 Task: Look for Airbnb properties in Gonbad-e Kavus, Iran from 21st December, 2023 to 29th December, 2023 for 4 adults. Place can be entire room with 2 bedrooms having 2 beds and 2 bathrooms. Property type can be flat.
Action: Mouse moved to (536, 132)
Screenshot: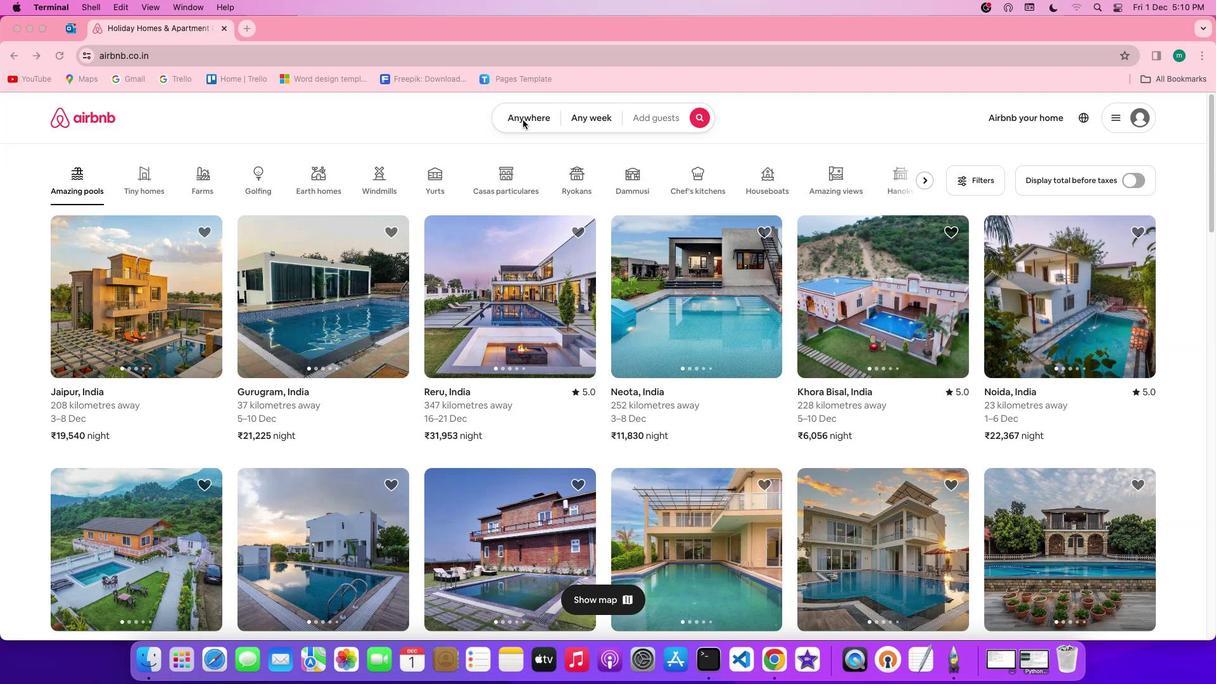 
Action: Mouse pressed left at (536, 132)
Screenshot: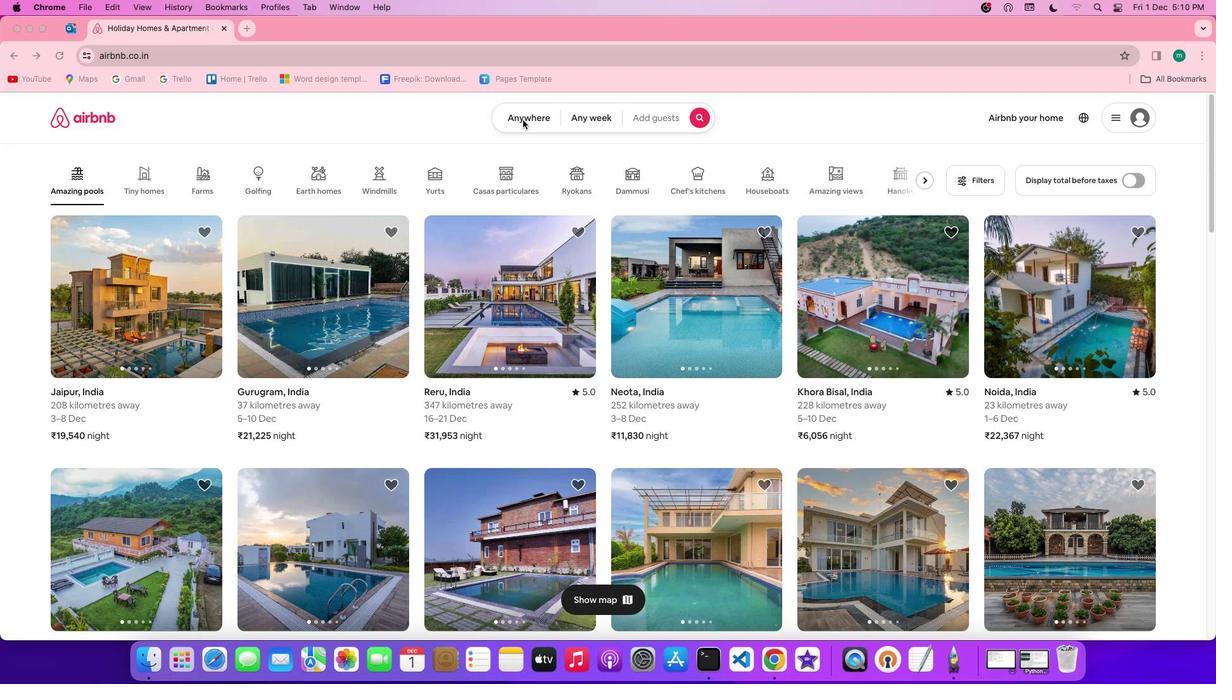 
Action: Mouse pressed left at (536, 132)
Screenshot: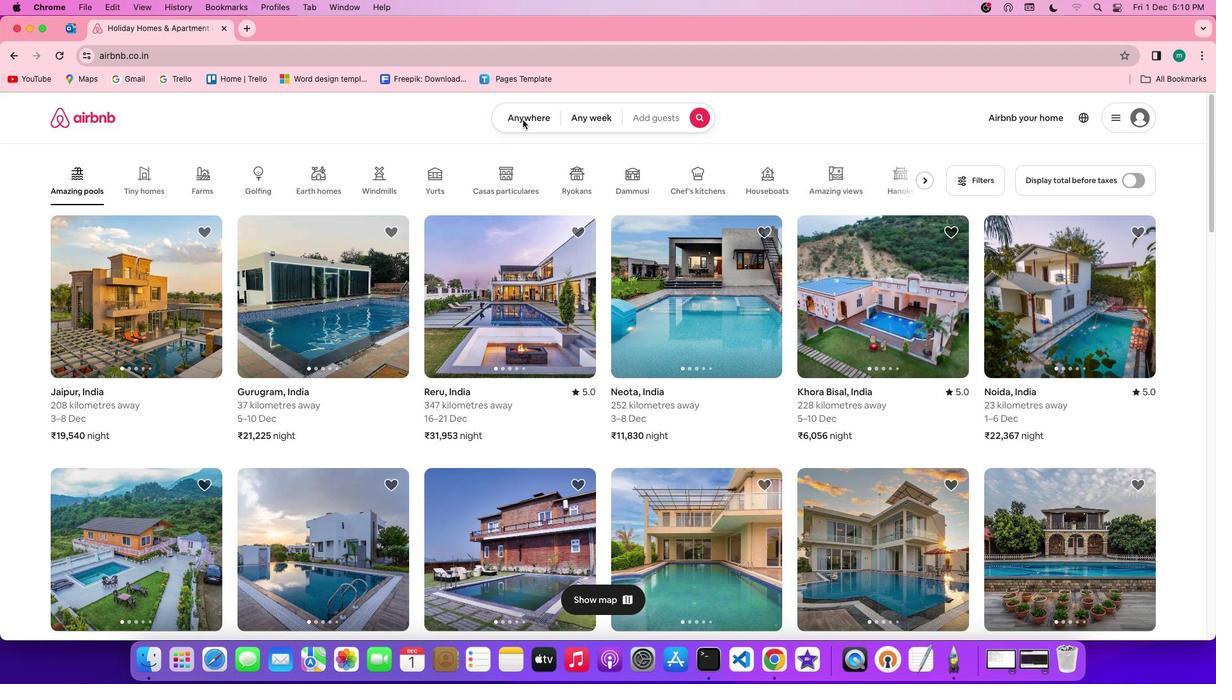 
Action: Mouse moved to (443, 185)
Screenshot: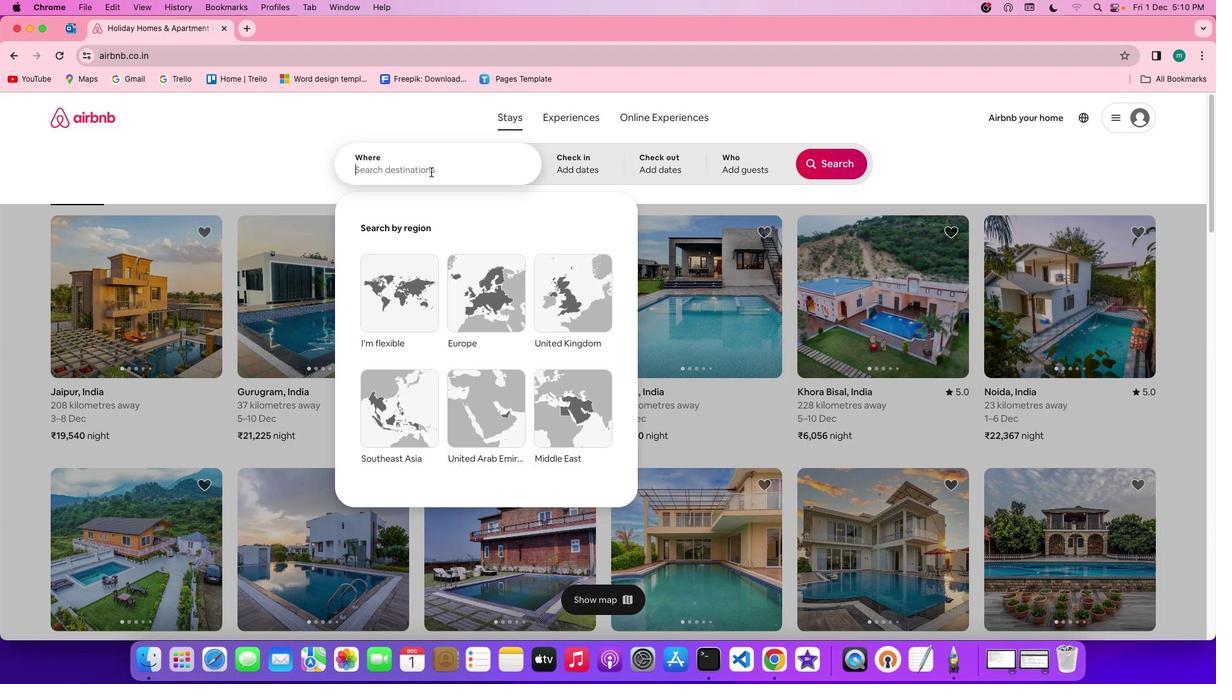 
Action: Mouse pressed left at (443, 185)
Screenshot: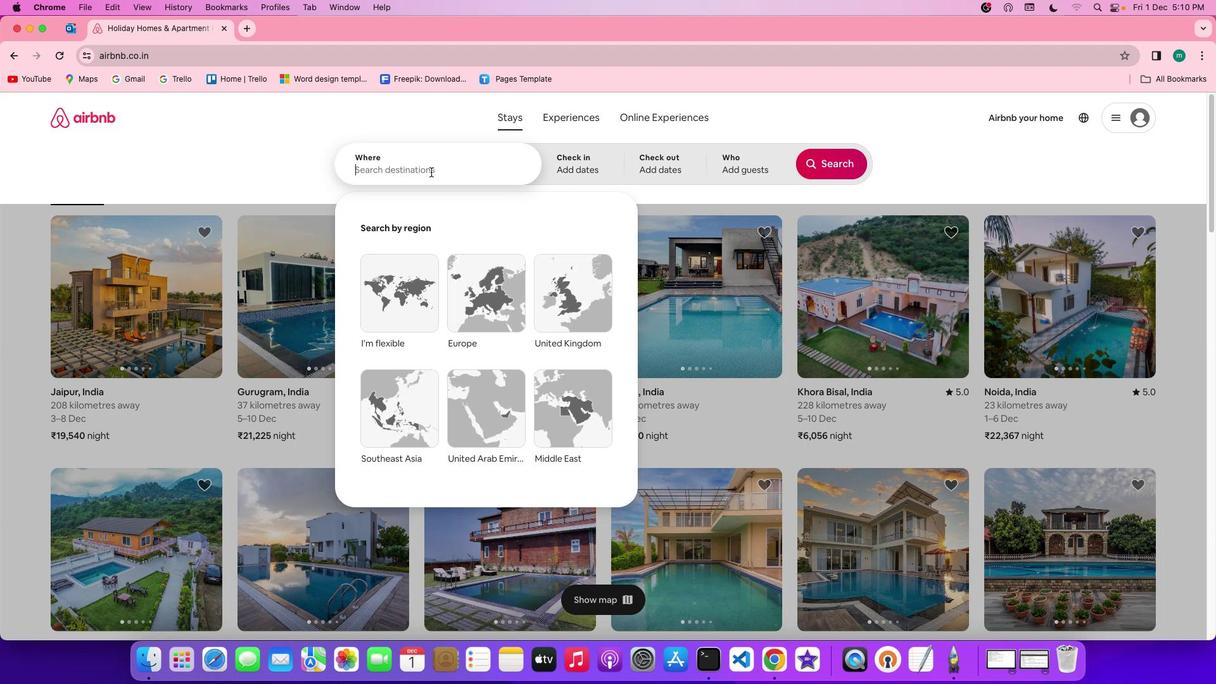 
Action: Mouse moved to (437, 182)
Screenshot: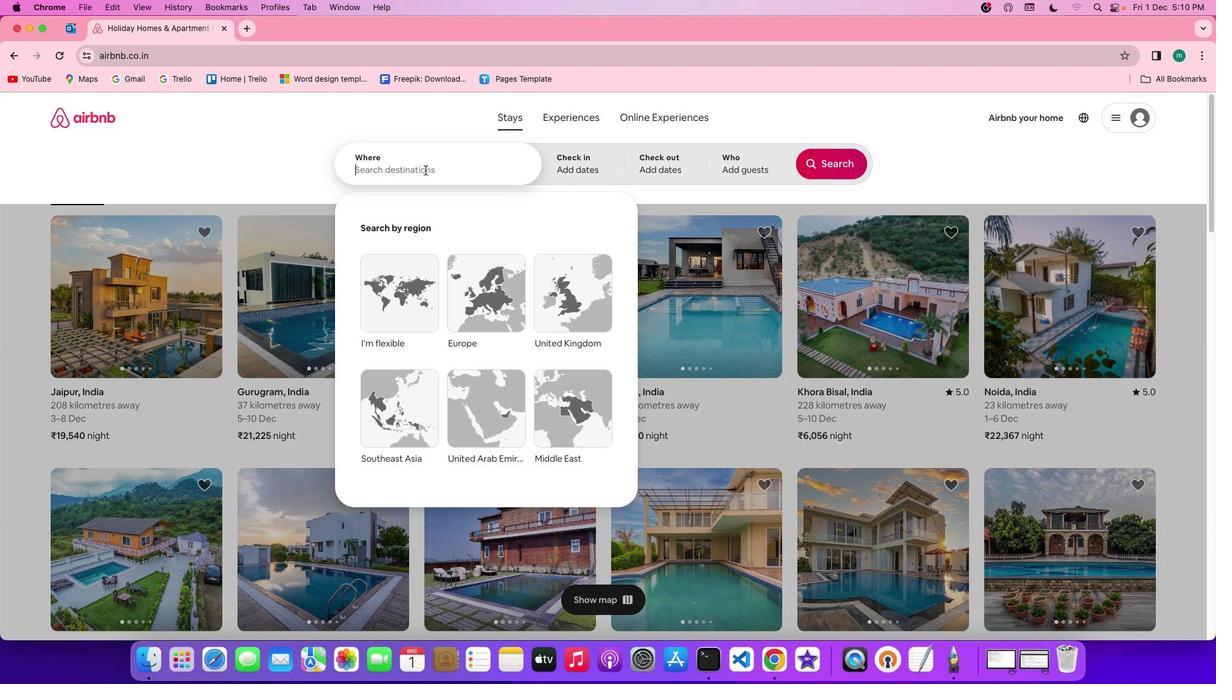 
Action: Key pressed Key.shift'G''o''n''b''a''d''-''e''-''k''a''v''u''s'','Key.spaceKey.shift'i''r''a''n'
Screenshot: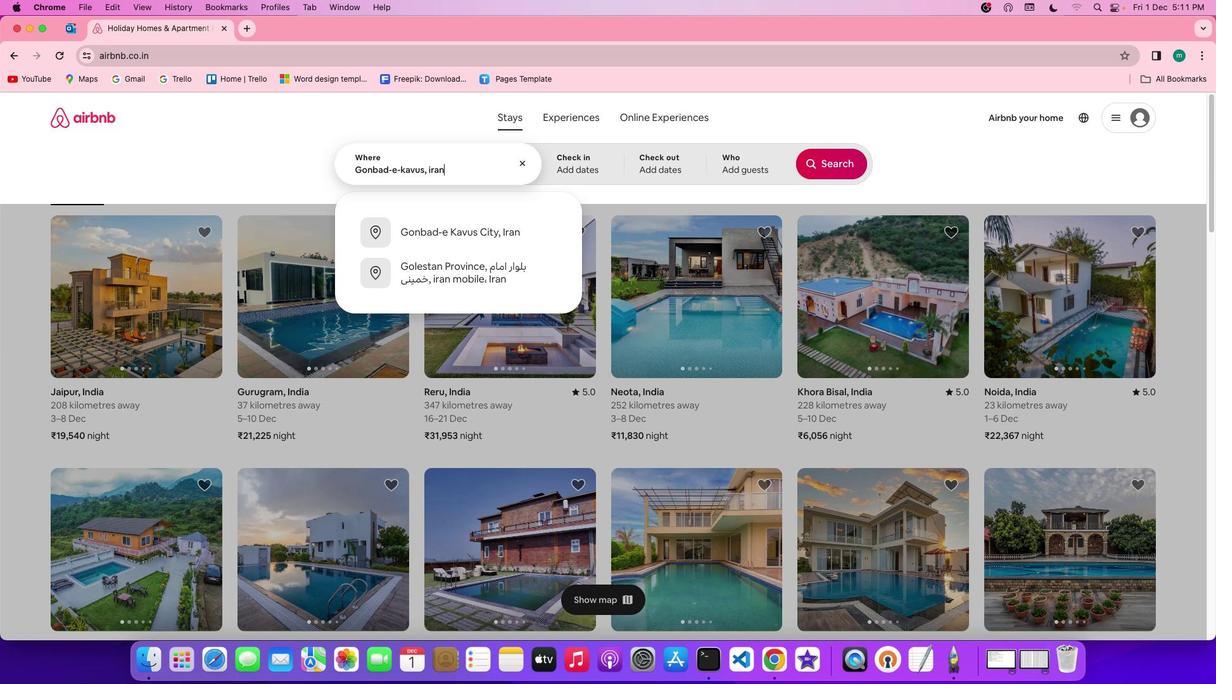 
Action: Mouse moved to (565, 186)
Screenshot: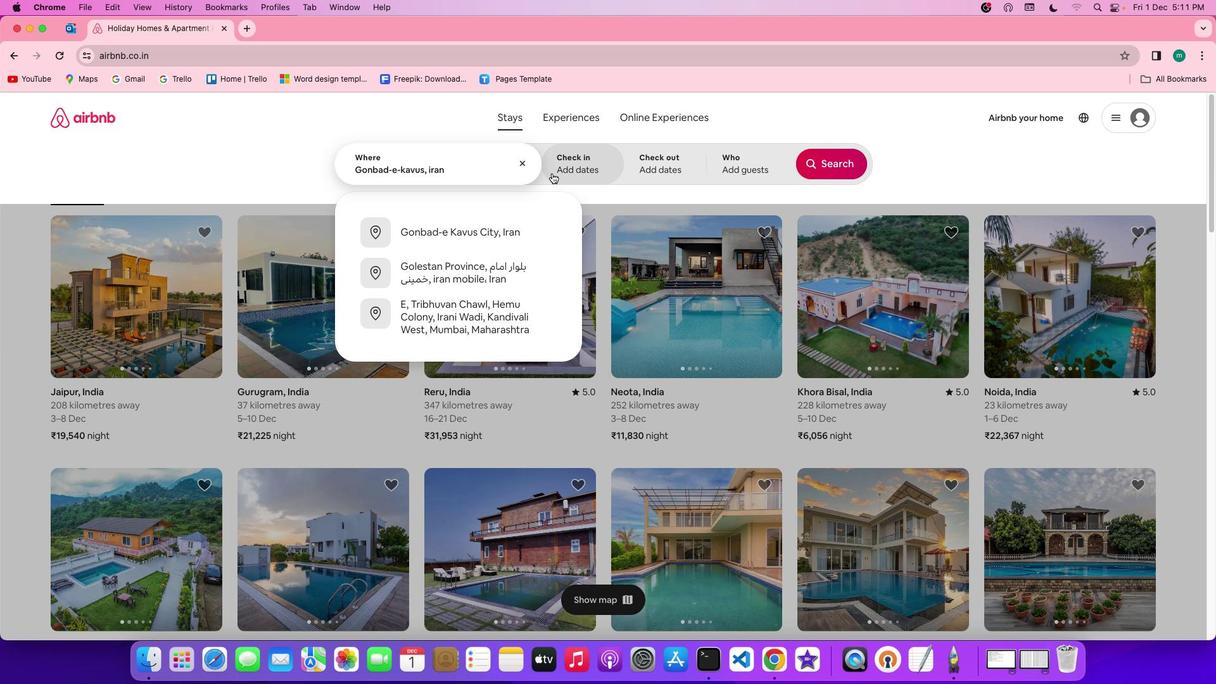 
Action: Mouse pressed left at (565, 186)
Screenshot: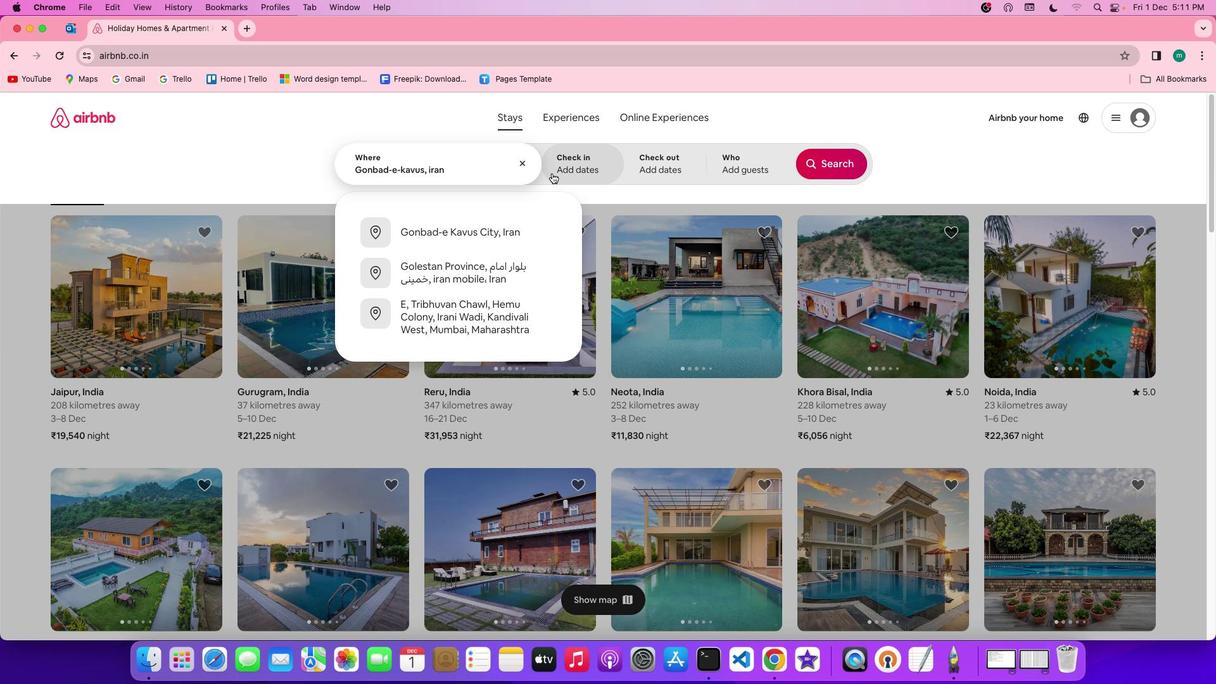 
Action: Mouse moved to (517, 421)
Screenshot: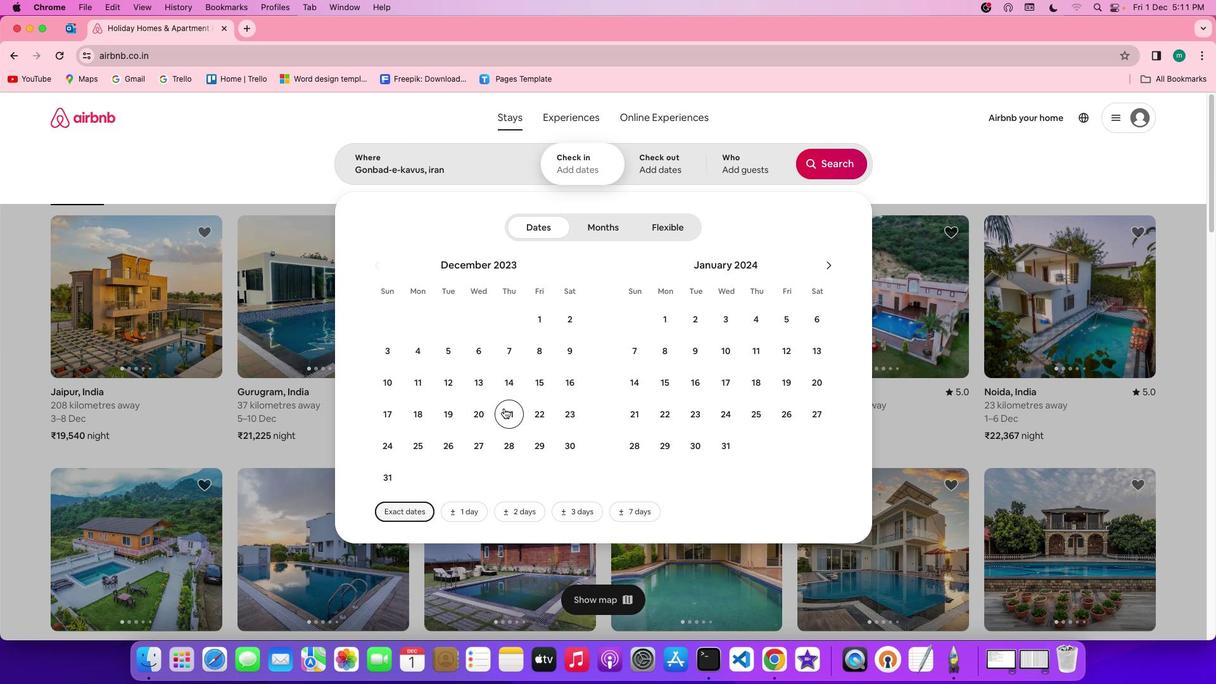 
Action: Mouse pressed left at (517, 421)
Screenshot: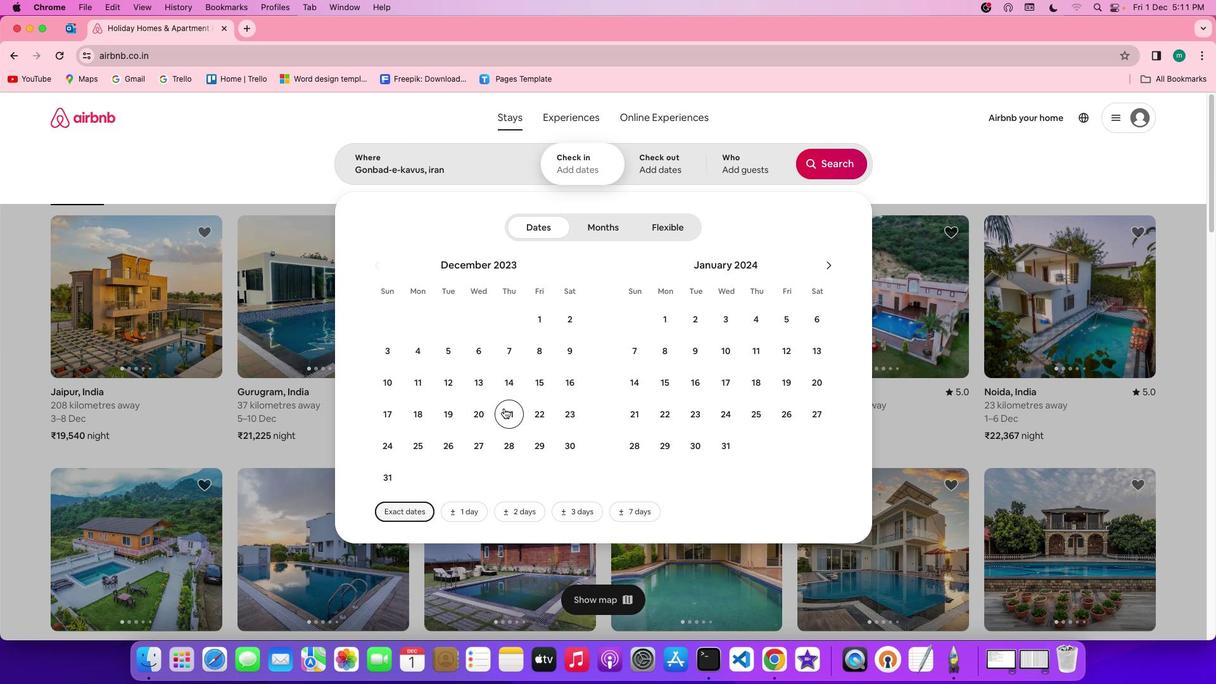 
Action: Mouse moved to (553, 452)
Screenshot: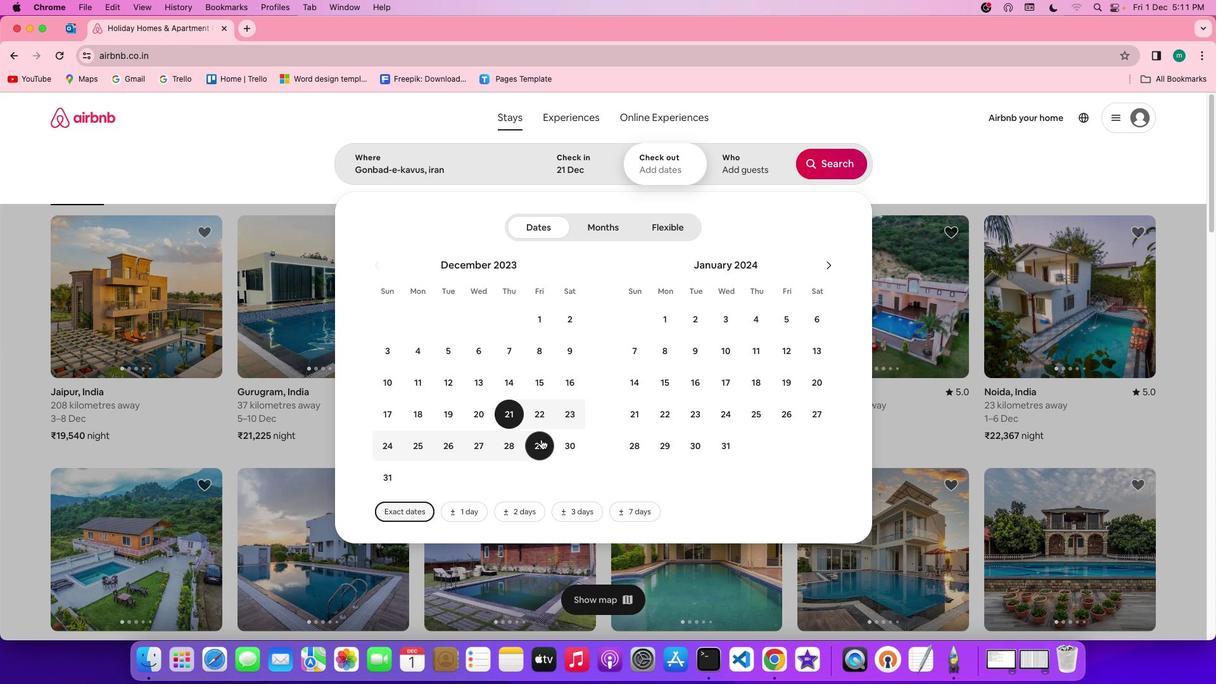 
Action: Mouse pressed left at (553, 452)
Screenshot: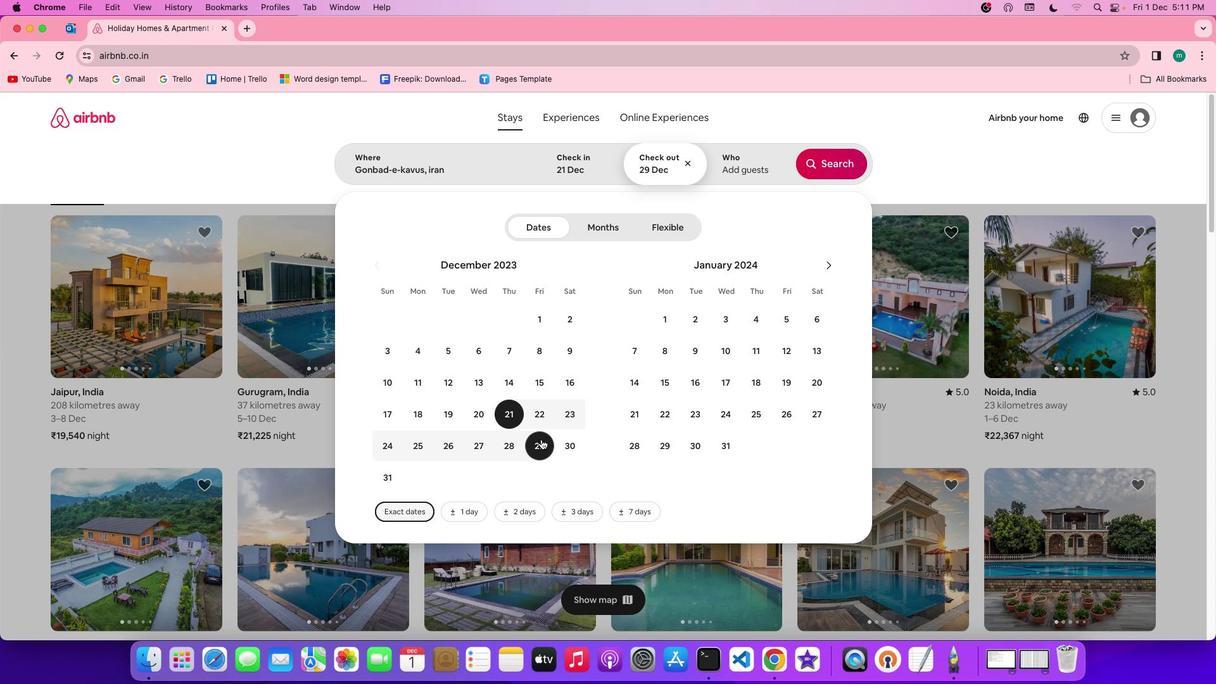 
Action: Mouse moved to (730, 179)
Screenshot: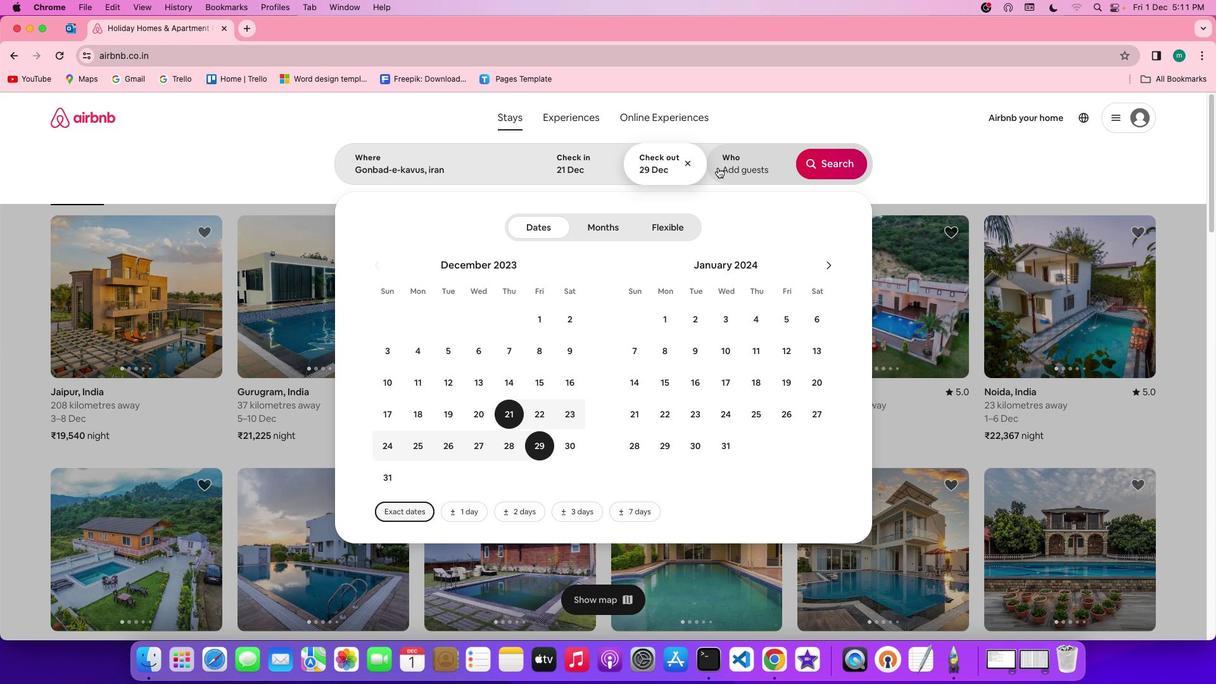 
Action: Mouse pressed left at (730, 179)
Screenshot: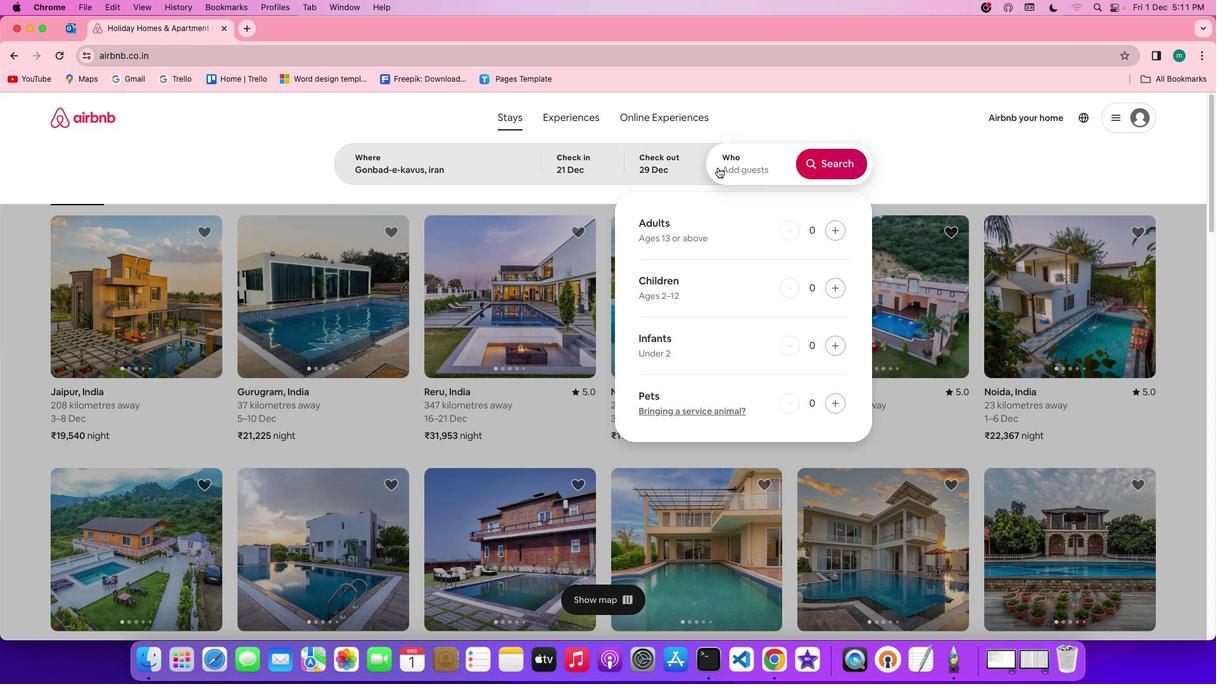 
Action: Mouse moved to (855, 245)
Screenshot: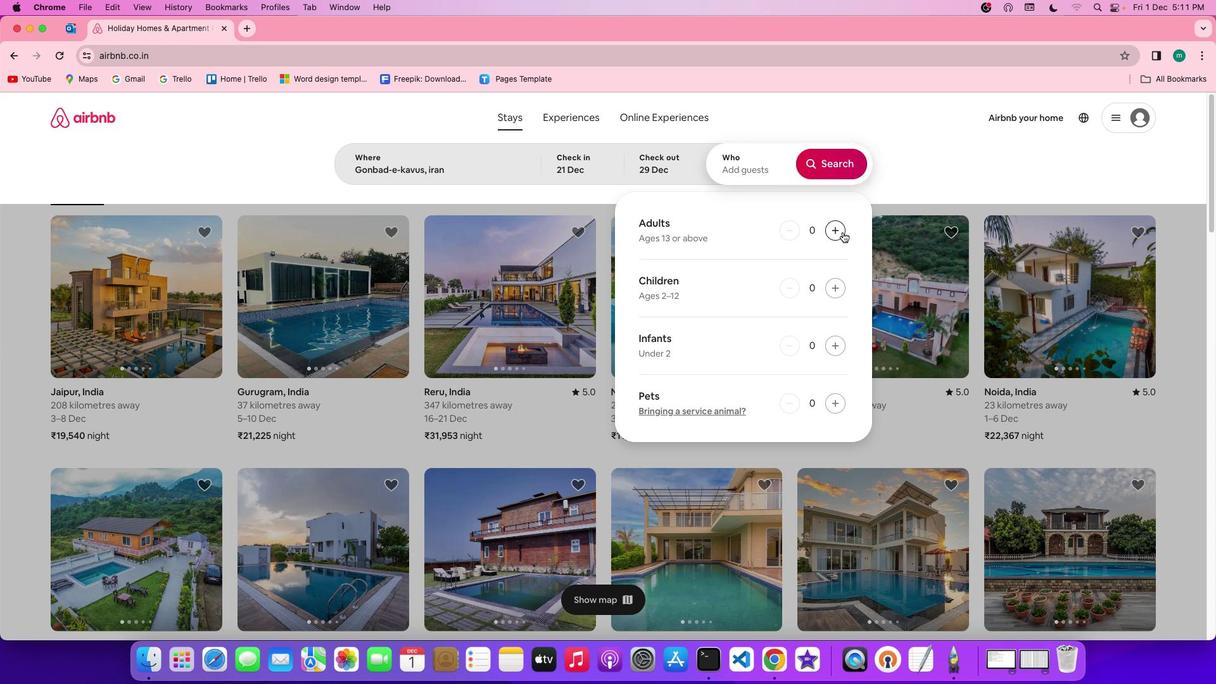 
Action: Mouse pressed left at (855, 245)
Screenshot: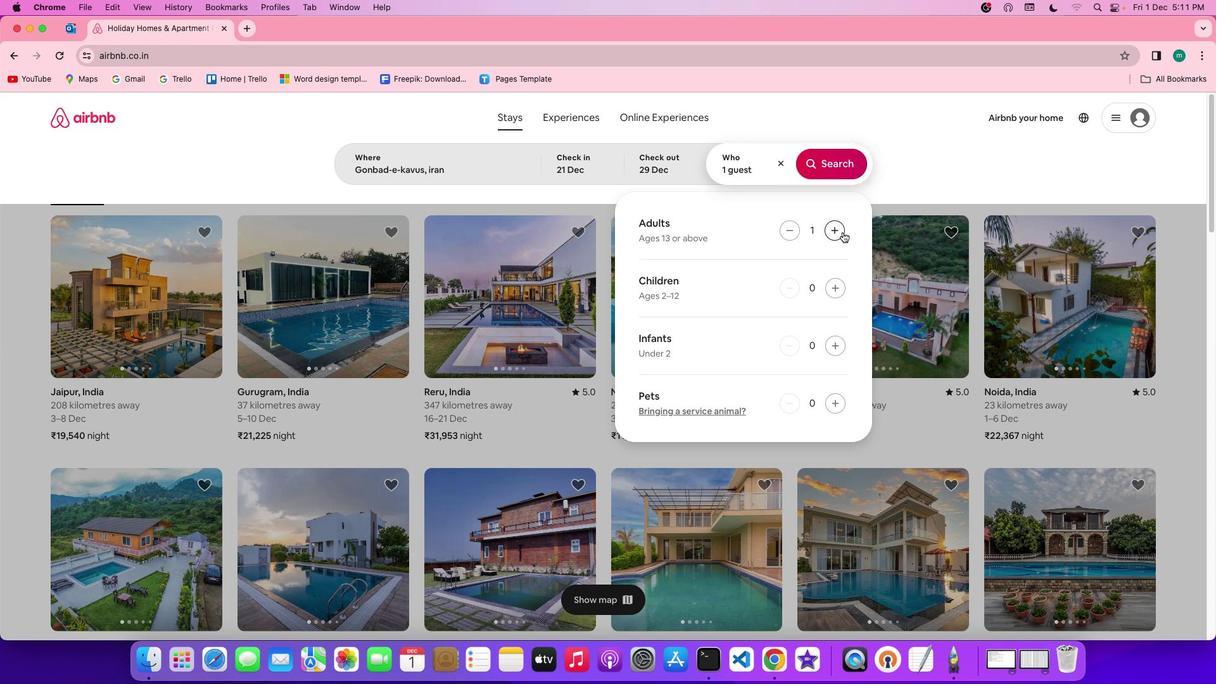 
Action: Mouse pressed left at (855, 245)
Screenshot: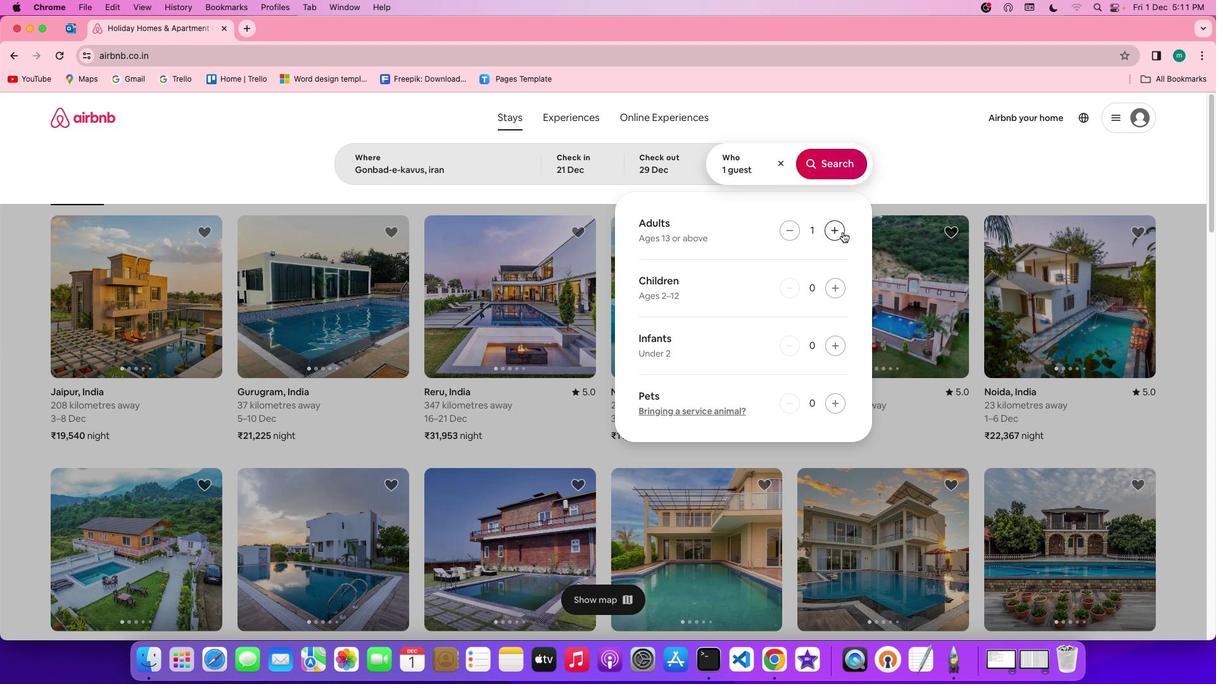
Action: Mouse pressed left at (855, 245)
Screenshot: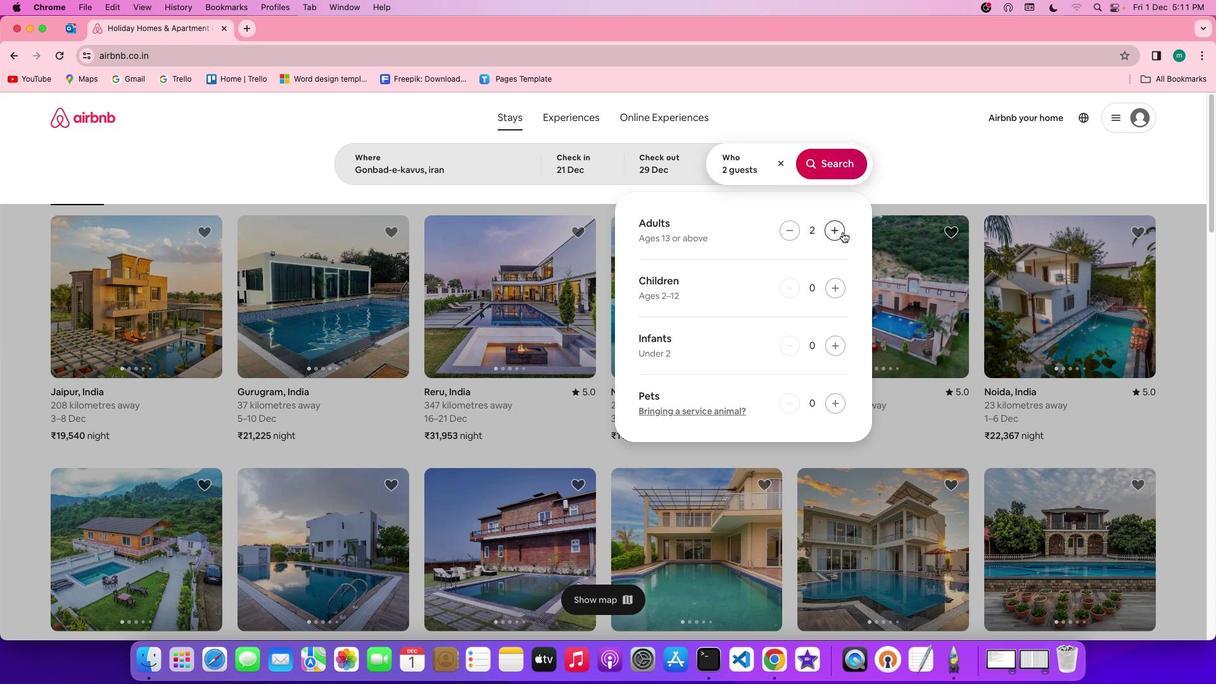 
Action: Mouse pressed left at (855, 245)
Screenshot: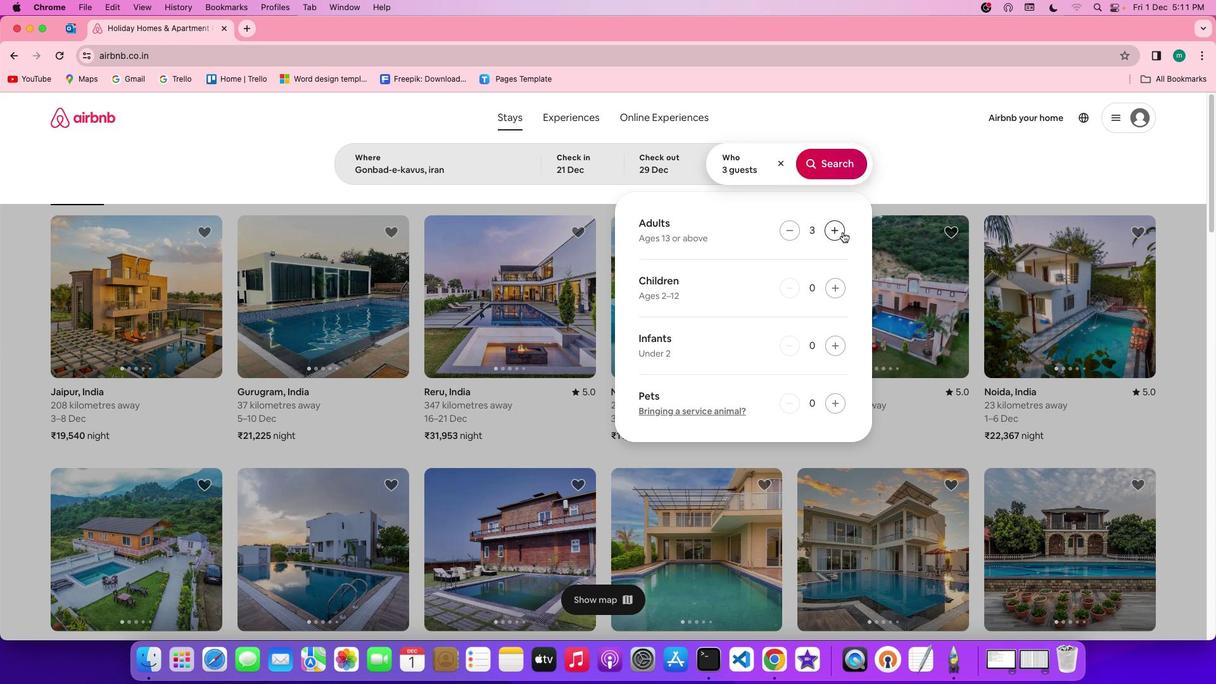
Action: Mouse moved to (827, 173)
Screenshot: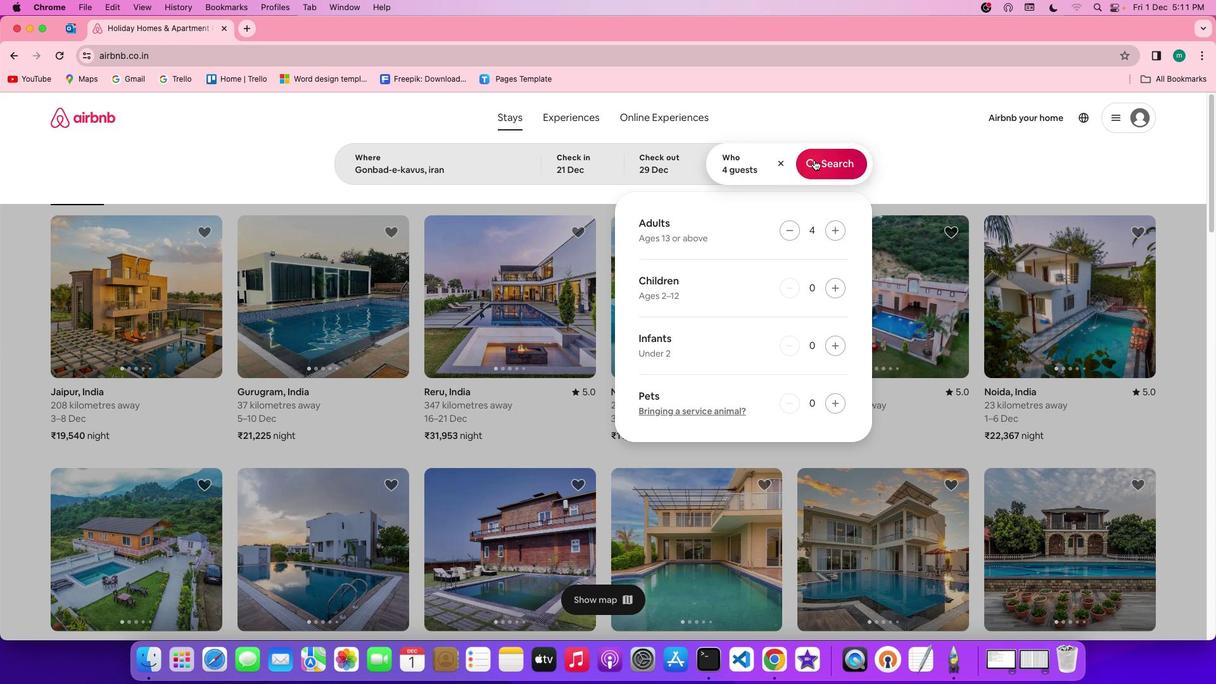 
Action: Mouse pressed left at (827, 173)
Screenshot: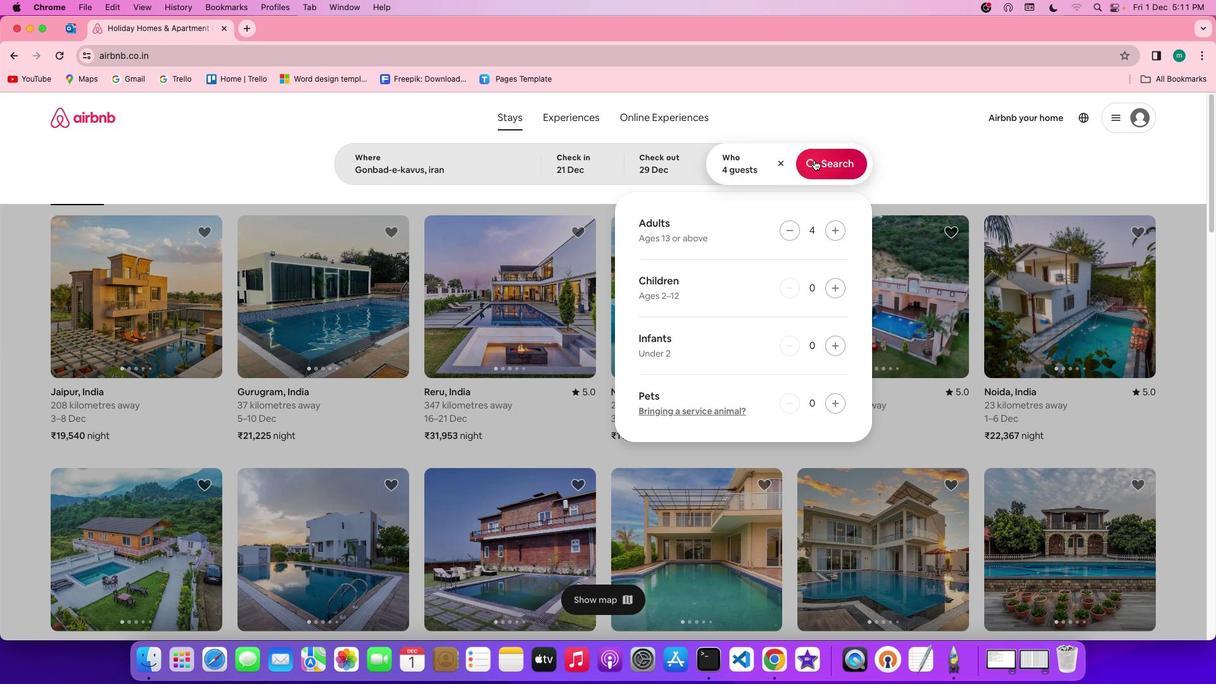 
Action: Mouse moved to (1021, 178)
Screenshot: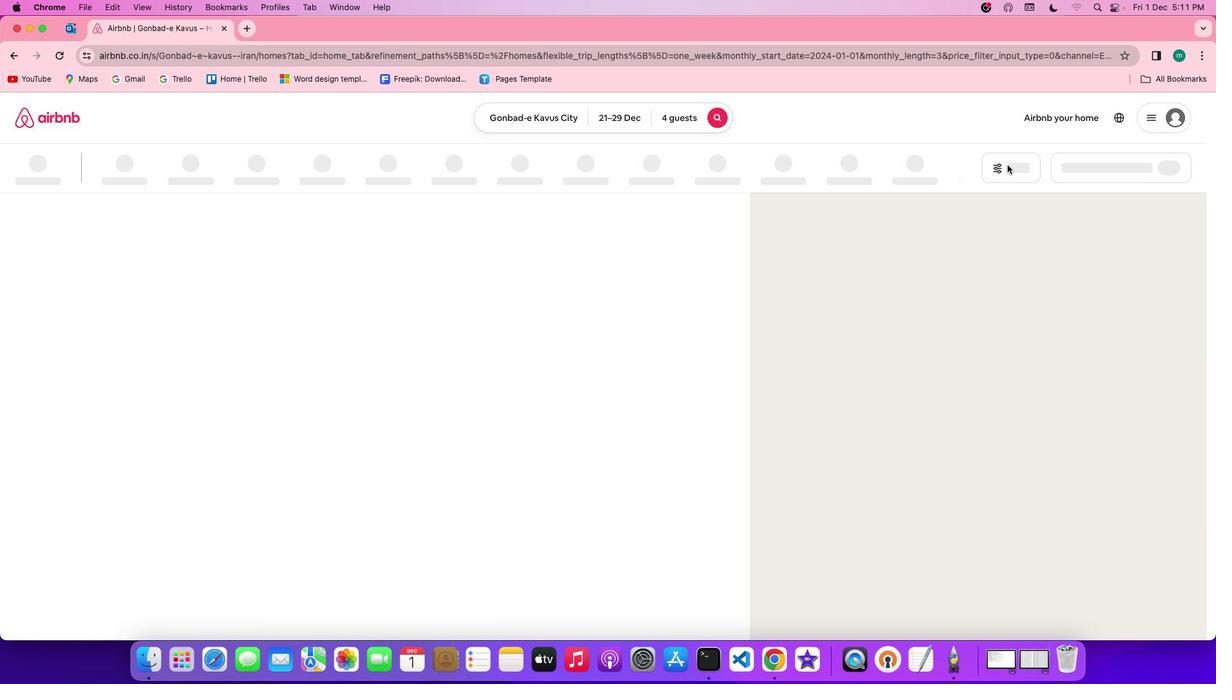 
Action: Mouse pressed left at (1021, 178)
Screenshot: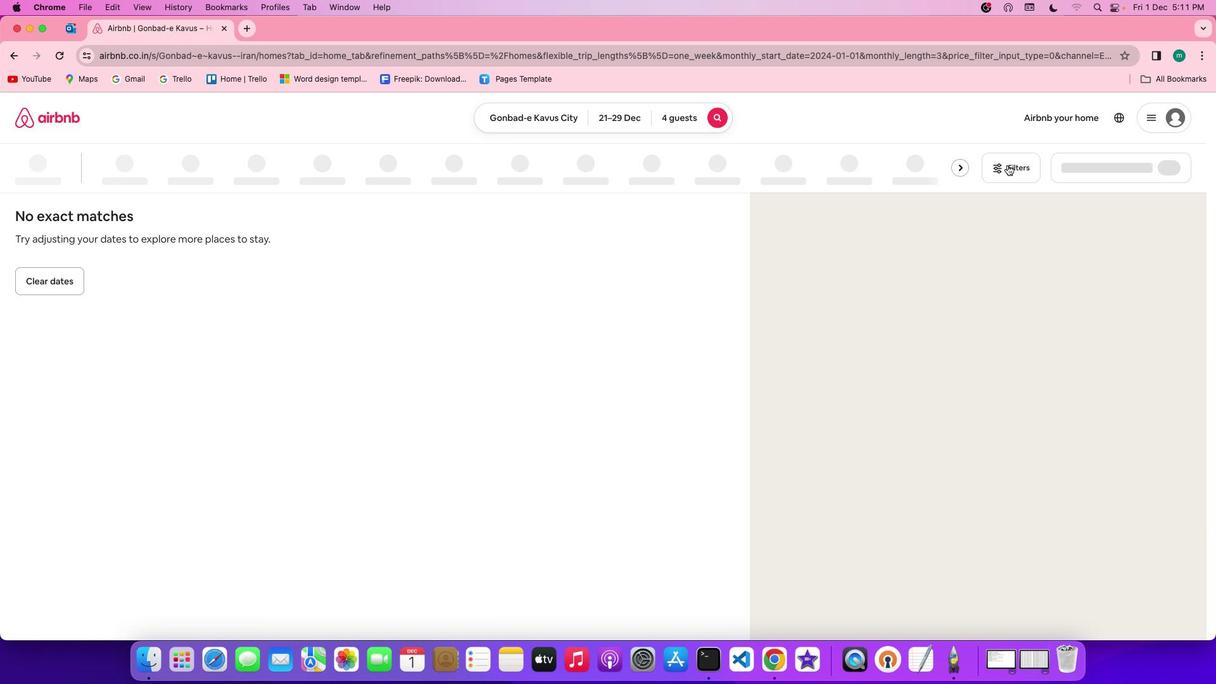
Action: Mouse moved to (680, 406)
Screenshot: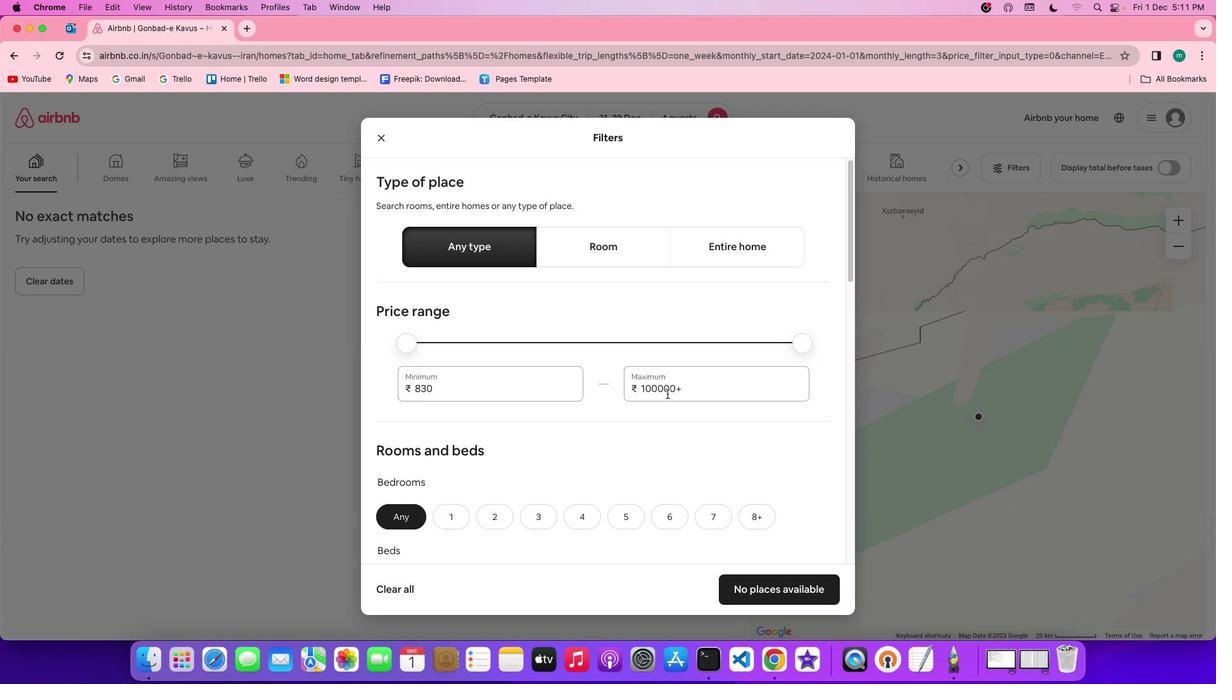 
Action: Mouse scrolled (680, 406) with delta (12, 12)
Screenshot: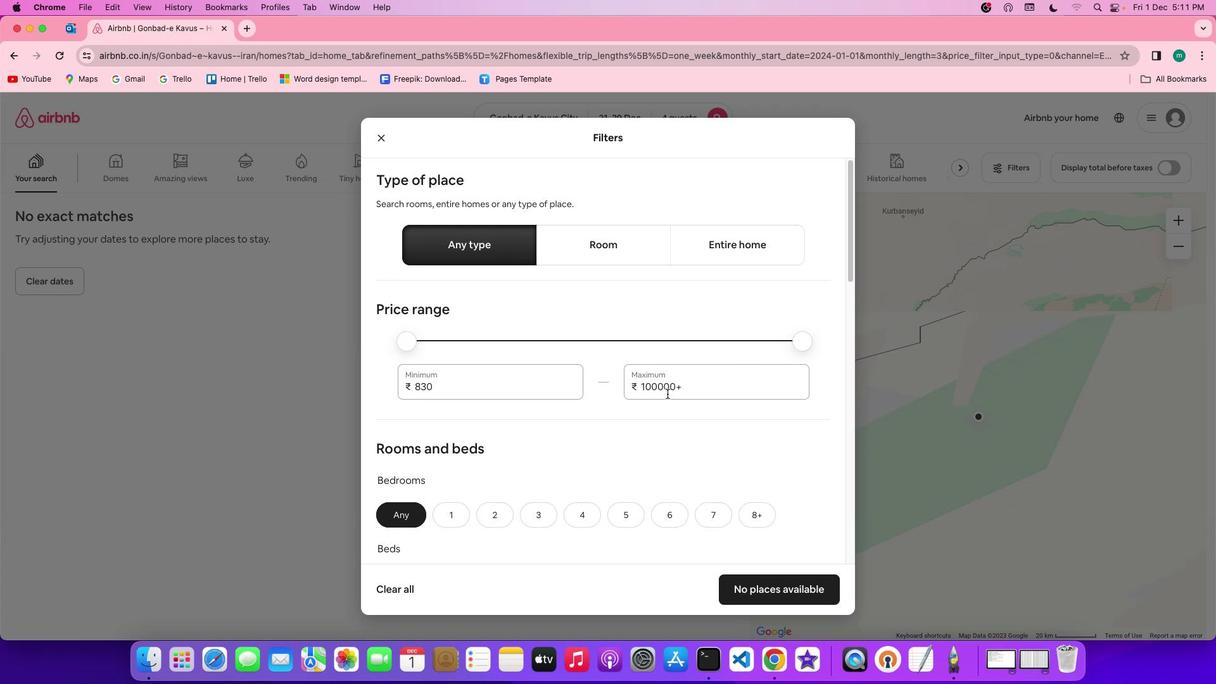 
Action: Mouse scrolled (680, 406) with delta (12, 12)
Screenshot: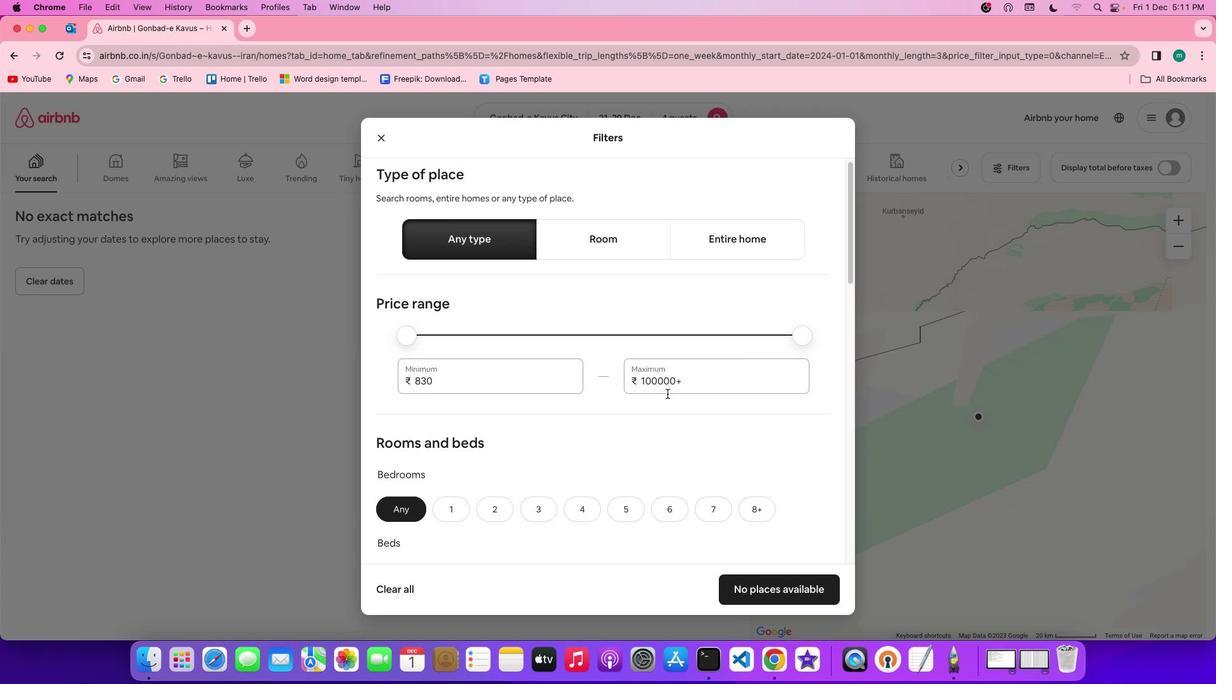 
Action: Mouse scrolled (680, 406) with delta (12, 12)
Screenshot: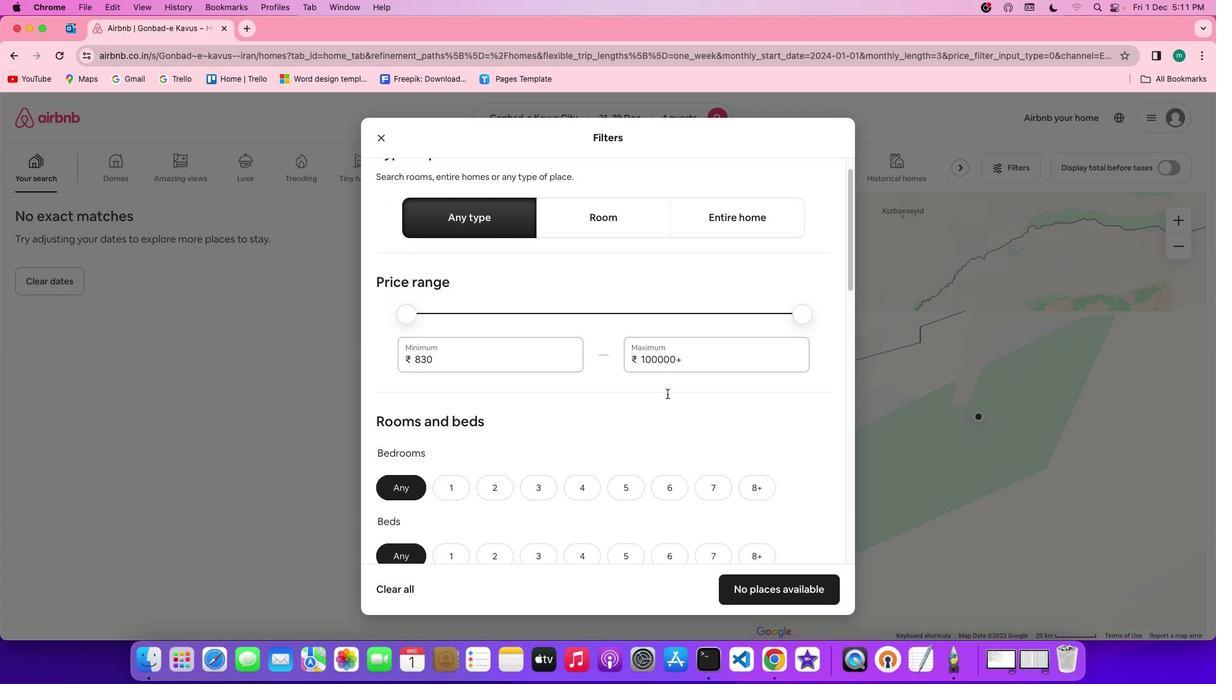 
Action: Mouse scrolled (680, 406) with delta (12, 12)
Screenshot: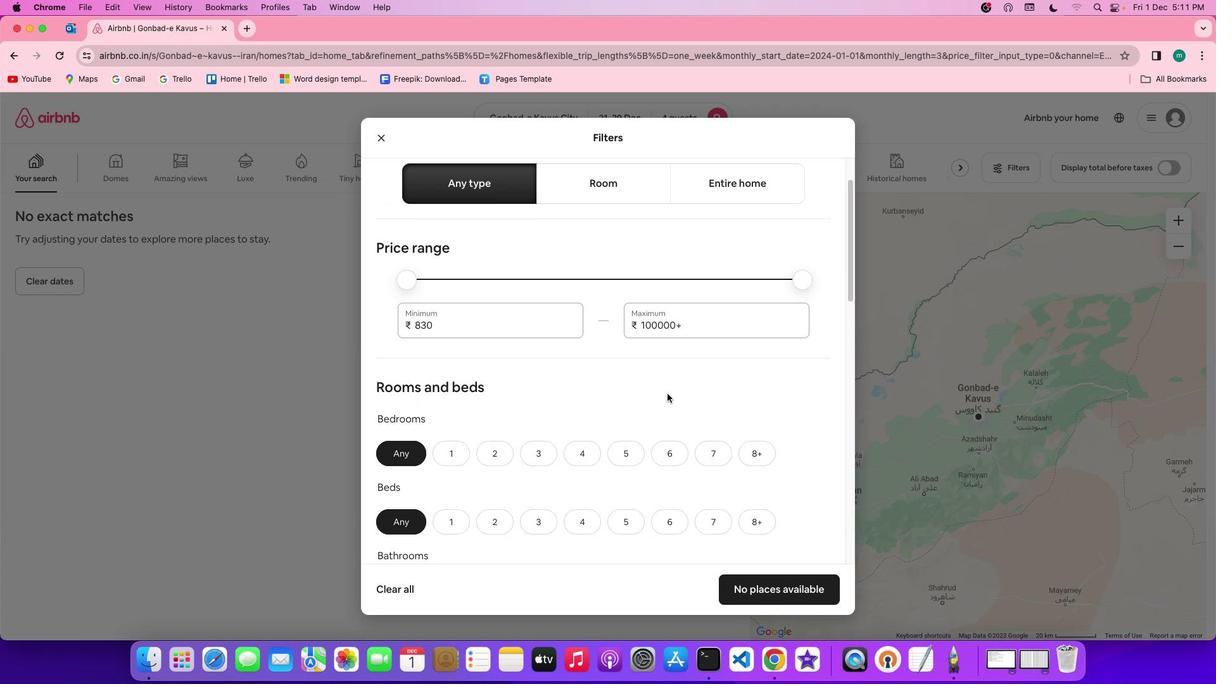 
Action: Mouse scrolled (680, 406) with delta (12, 12)
Screenshot: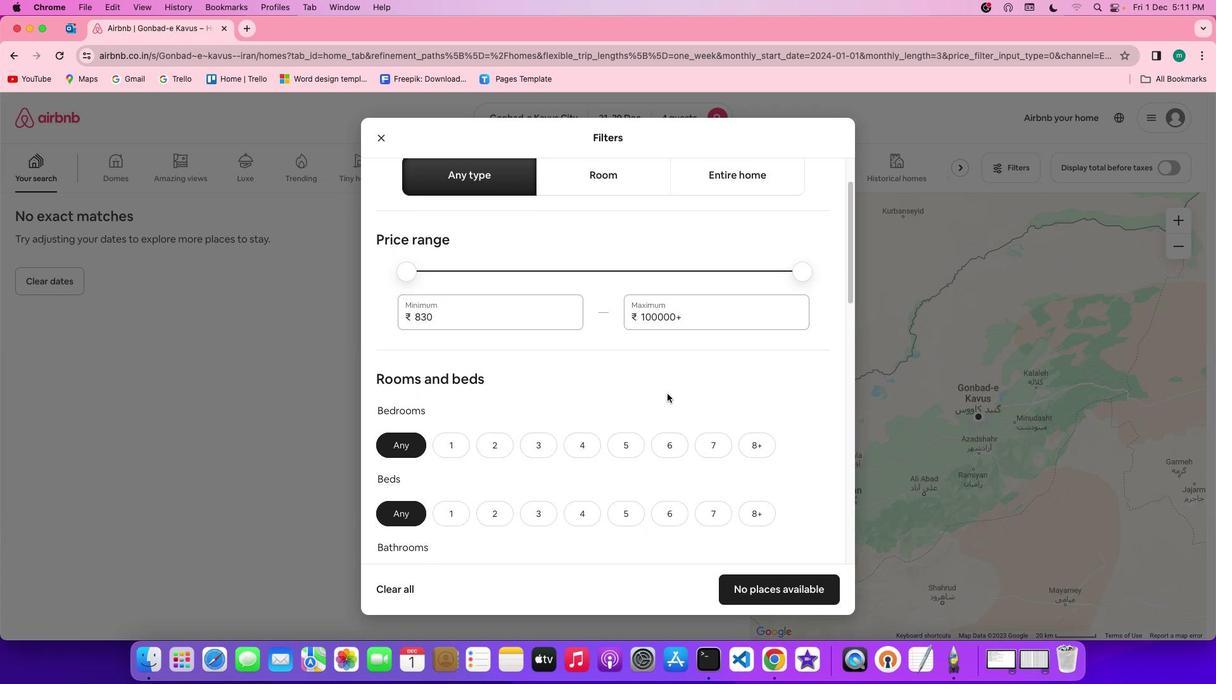 
Action: Mouse scrolled (680, 406) with delta (12, 12)
Screenshot: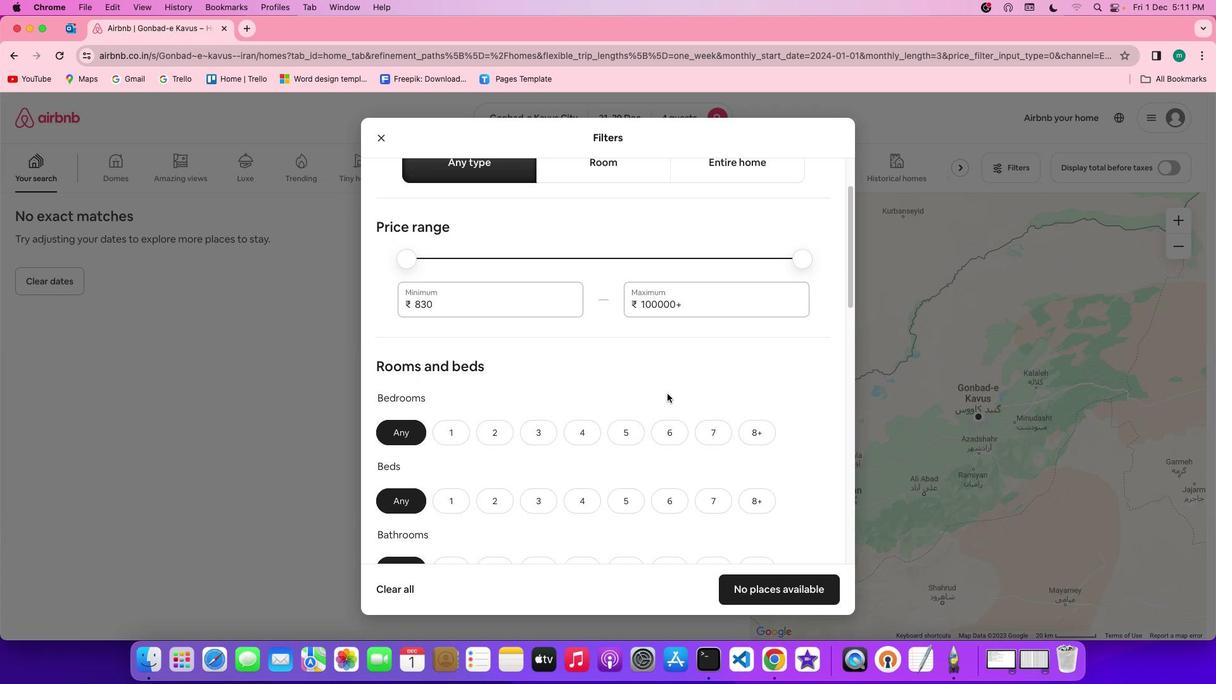 
Action: Mouse scrolled (680, 406) with delta (12, 12)
Screenshot: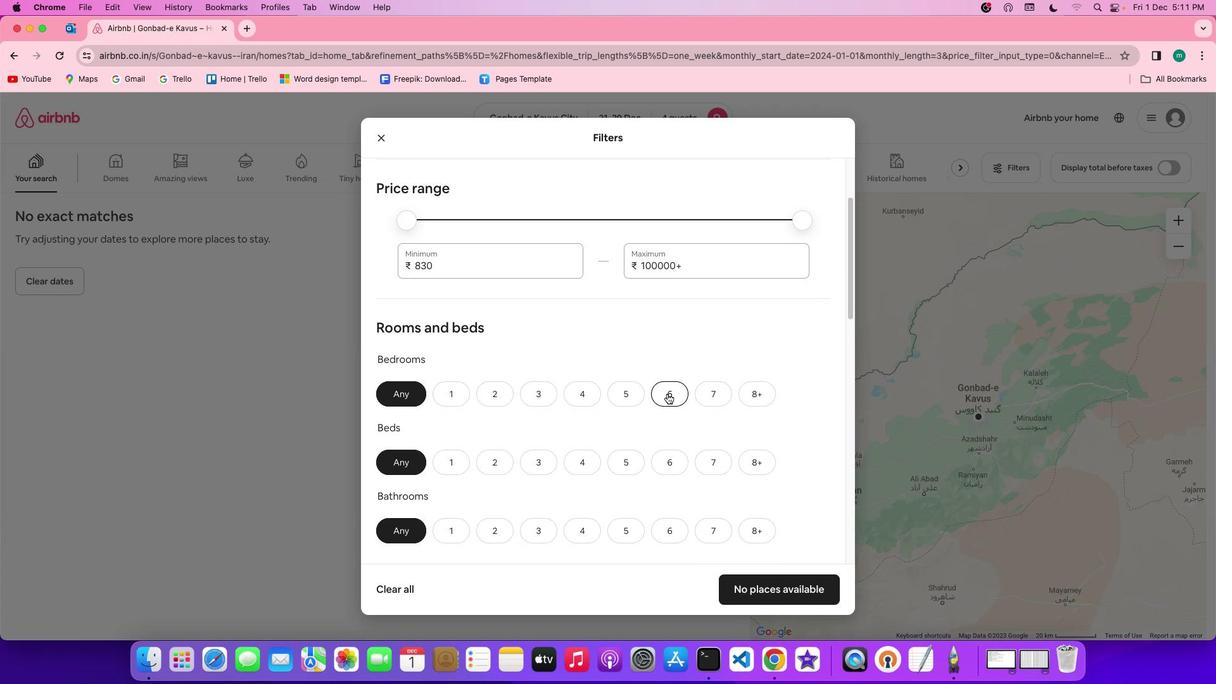 
Action: Mouse scrolled (680, 406) with delta (12, 12)
Screenshot: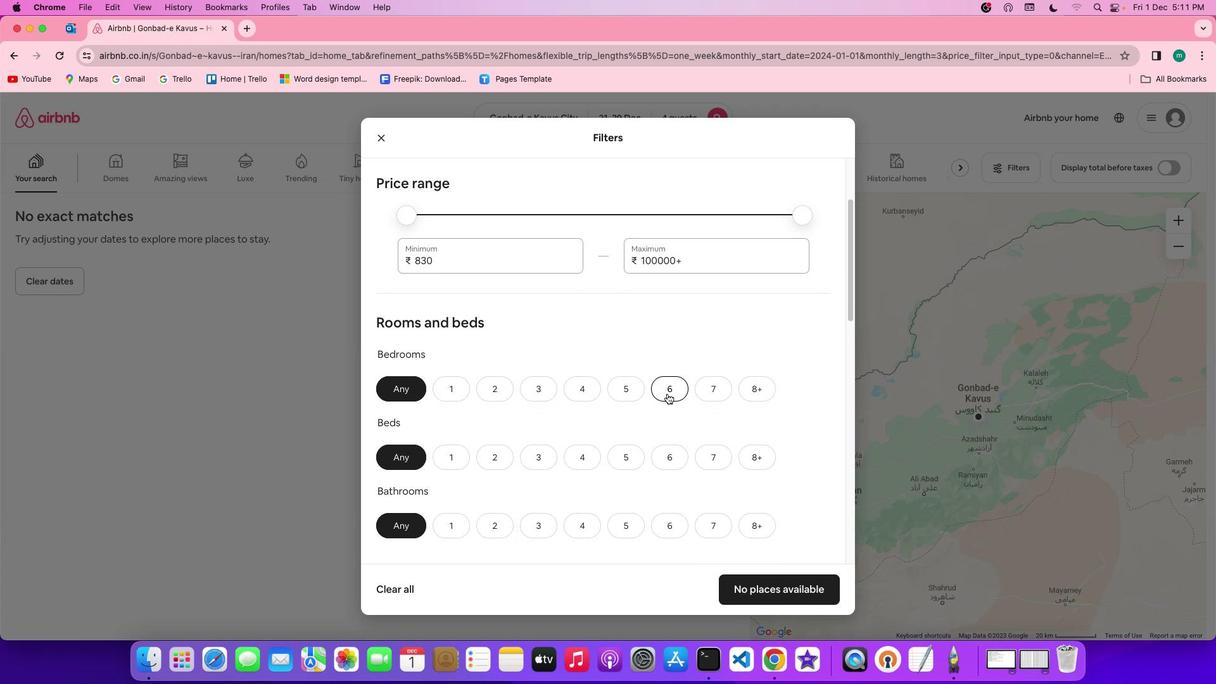 
Action: Mouse scrolled (680, 406) with delta (12, 12)
Screenshot: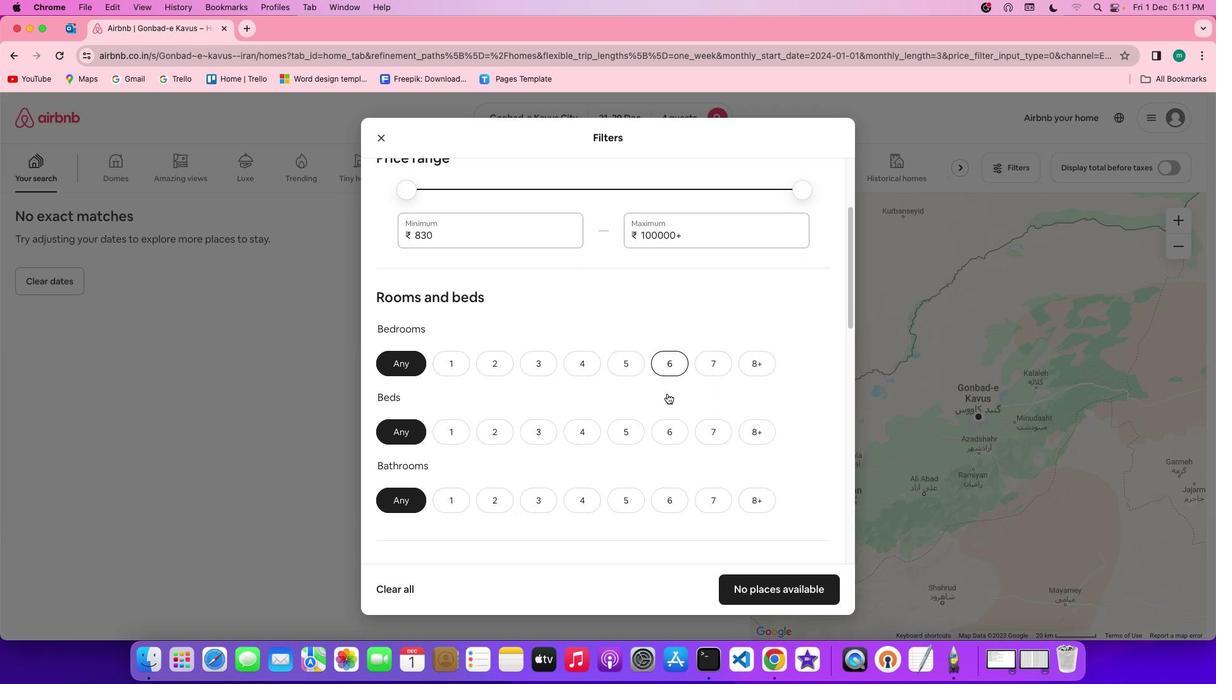 
Action: Mouse scrolled (680, 406) with delta (12, 12)
Screenshot: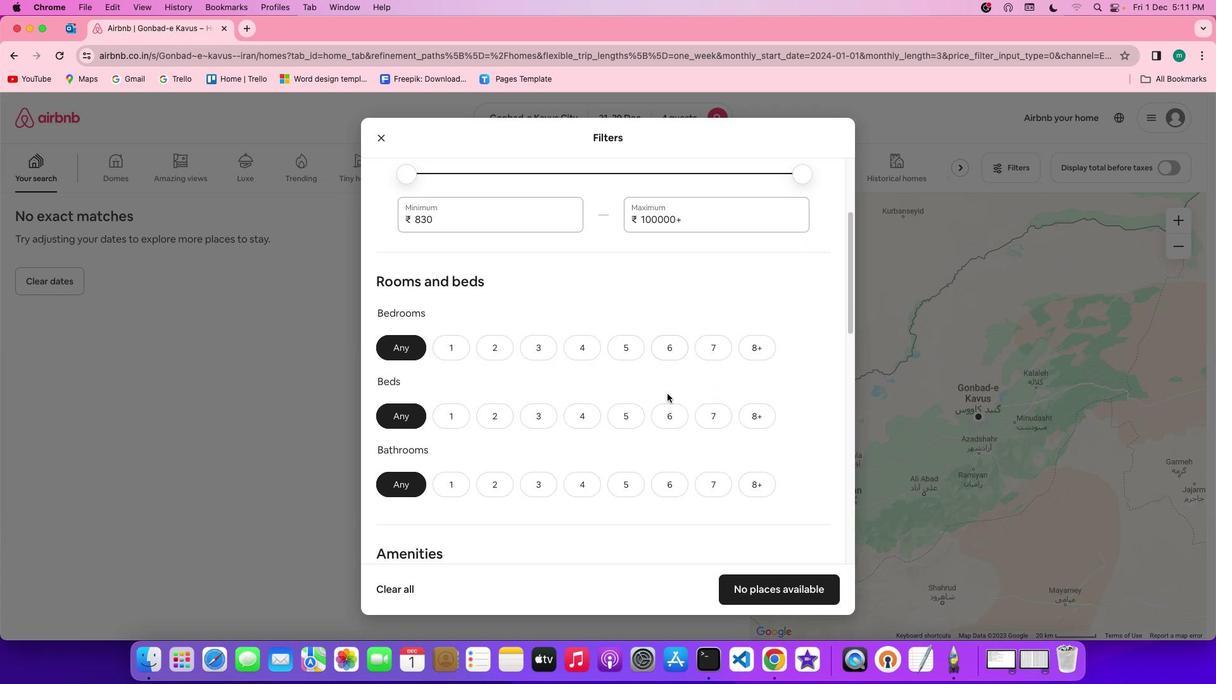 
Action: Mouse scrolled (680, 406) with delta (12, 12)
Screenshot: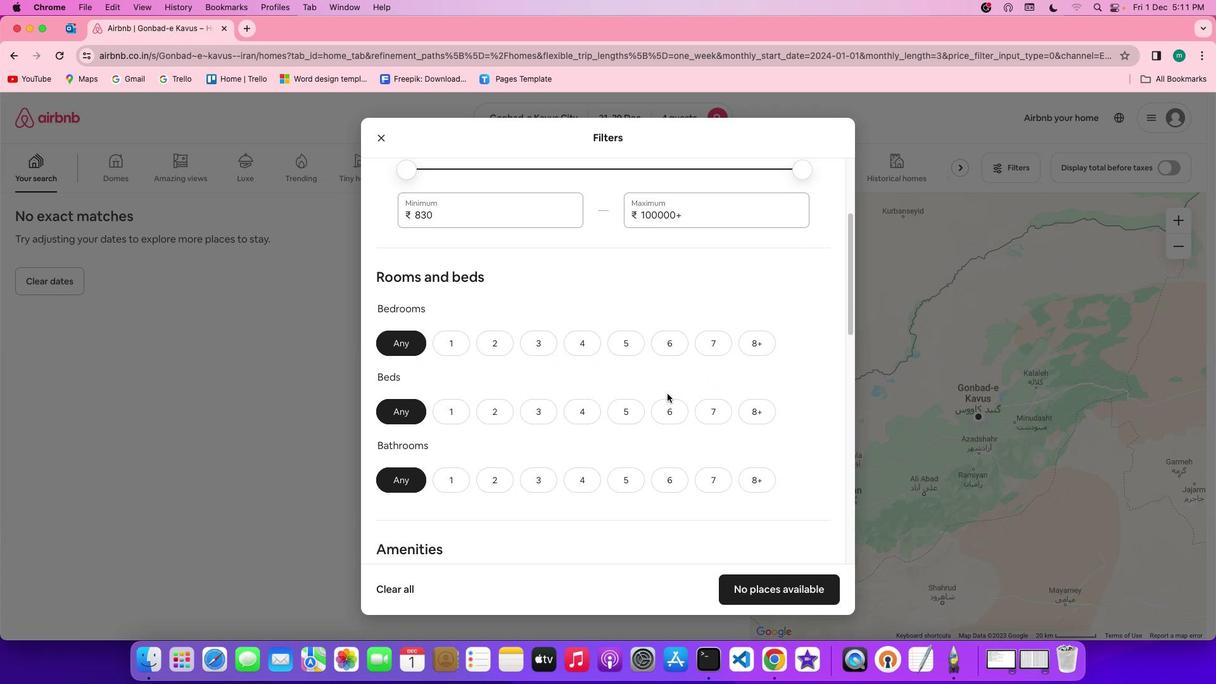 
Action: Mouse scrolled (680, 406) with delta (12, 12)
Screenshot: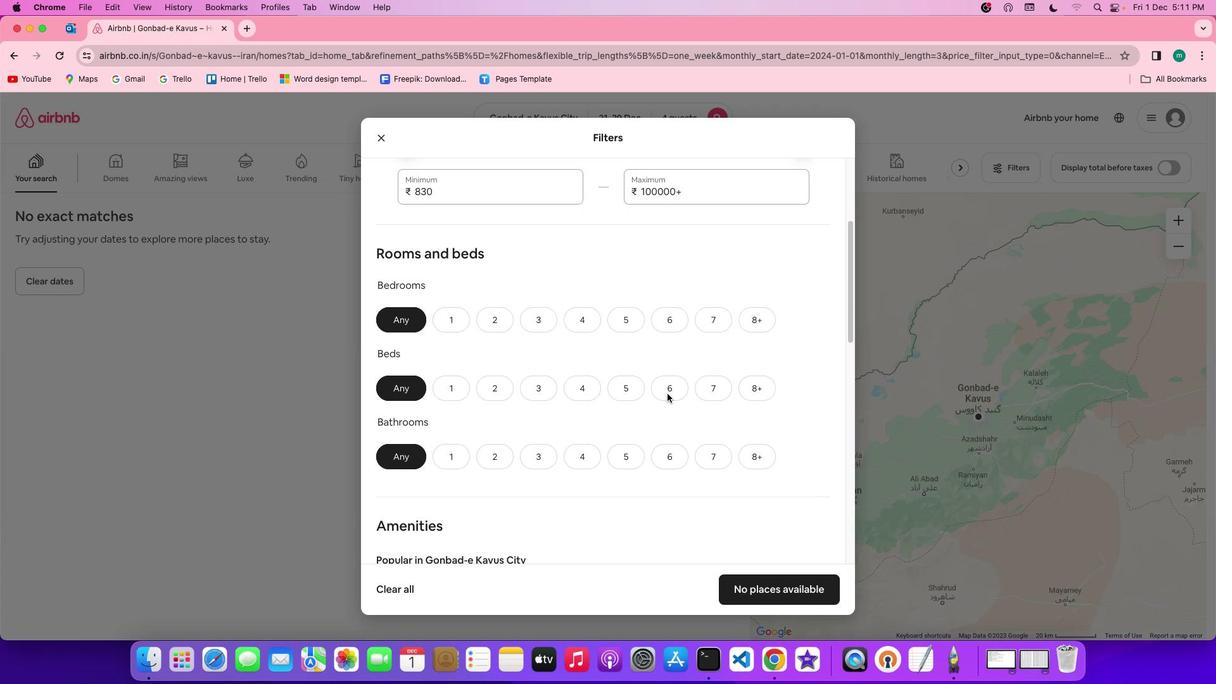 
Action: Mouse moved to (506, 321)
Screenshot: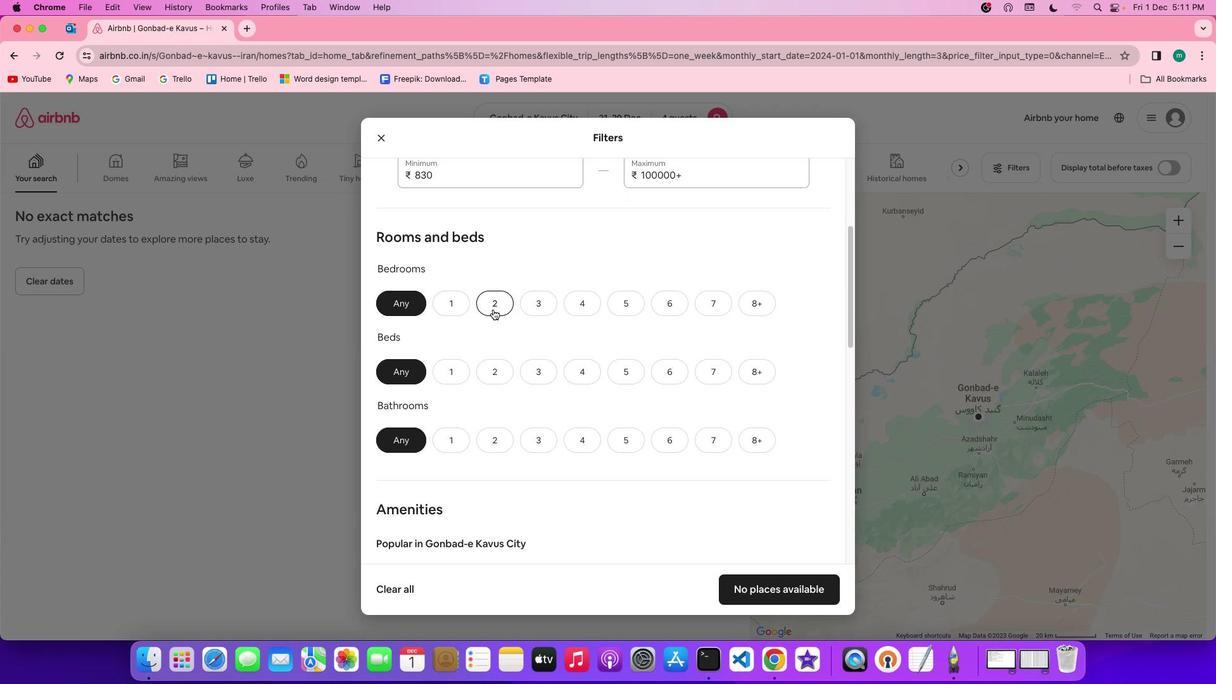 
Action: Mouse pressed left at (506, 321)
Screenshot: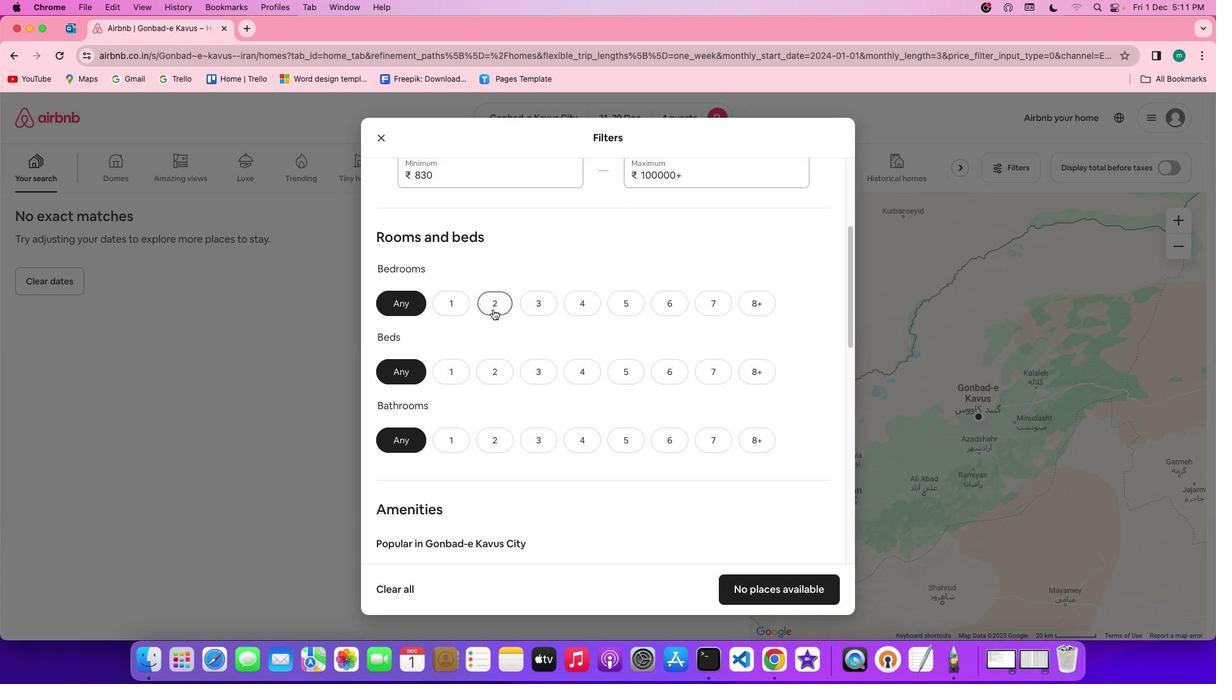 
Action: Mouse moved to (511, 382)
Screenshot: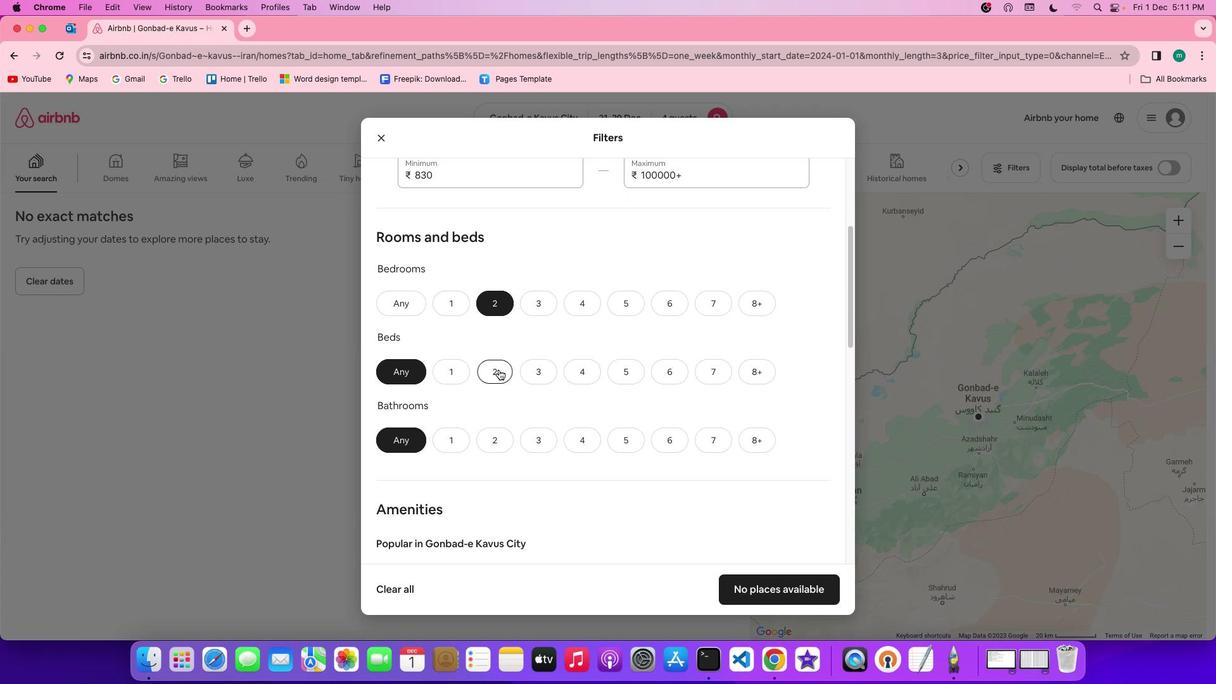 
Action: Mouse pressed left at (511, 382)
Screenshot: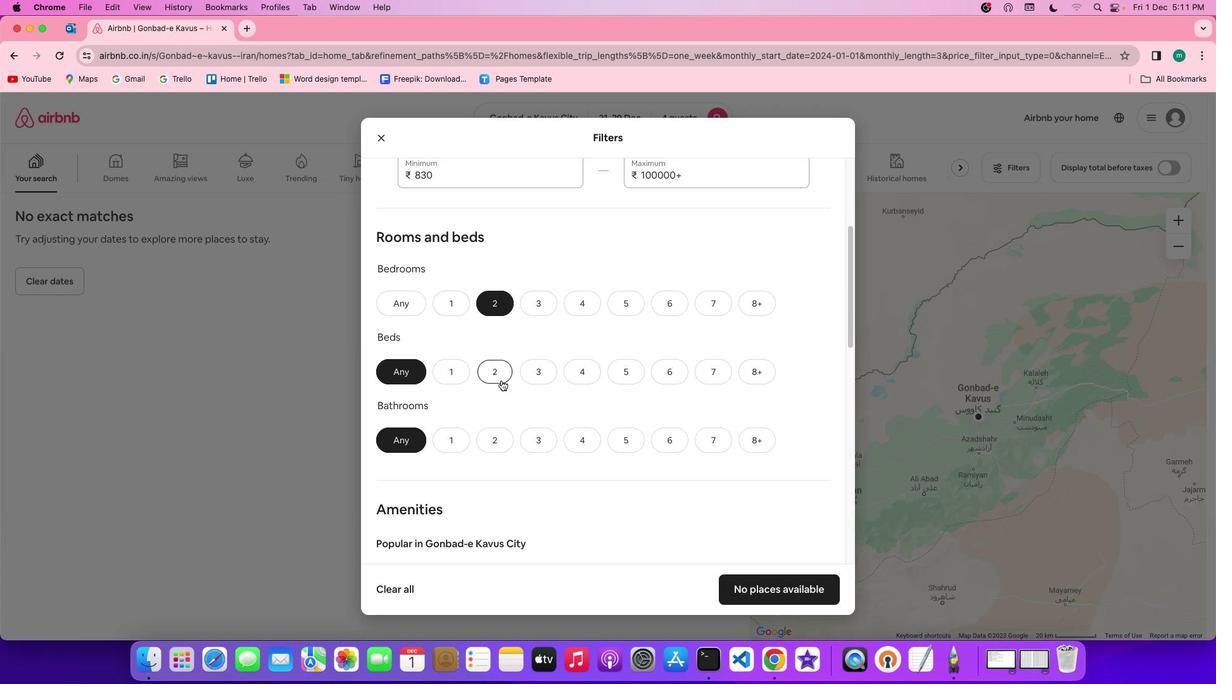 
Action: Mouse moved to (520, 456)
Screenshot: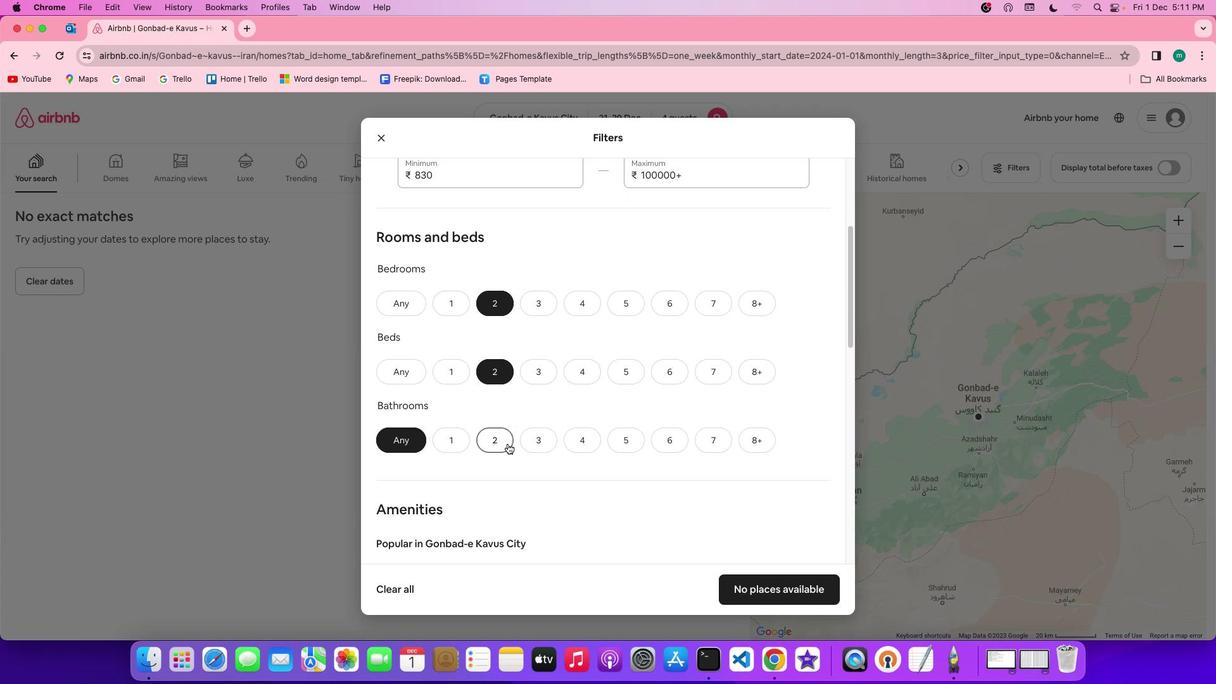 
Action: Mouse pressed left at (520, 456)
Screenshot: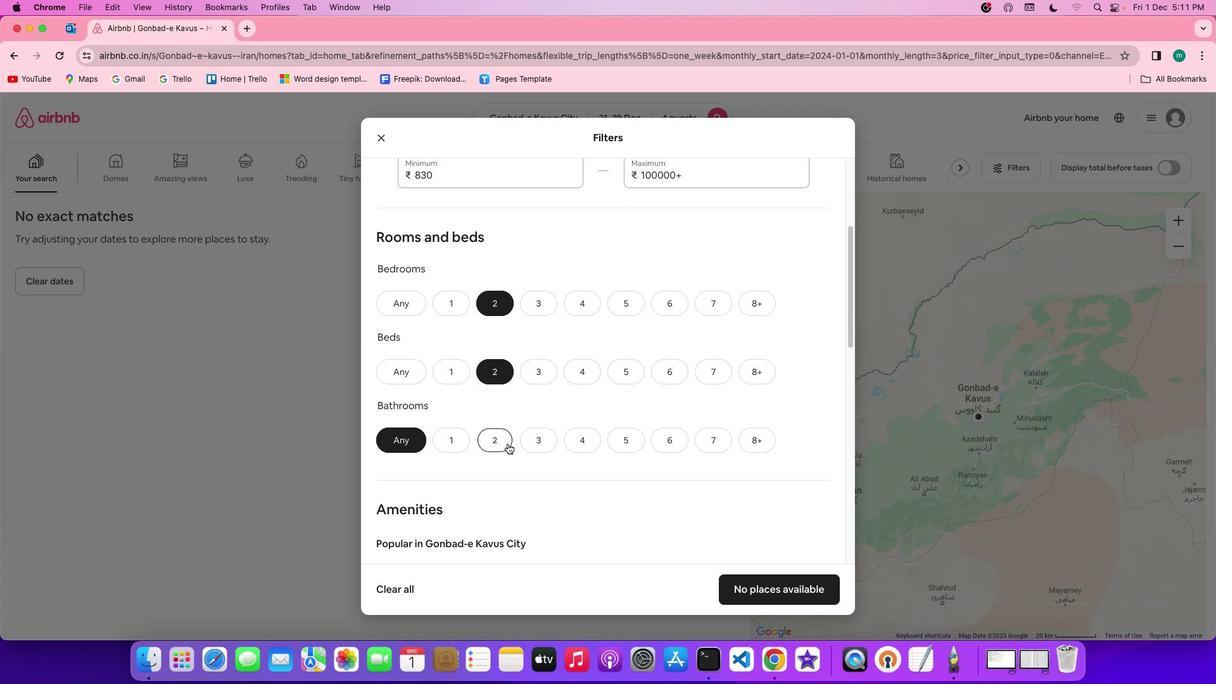 
Action: Mouse moved to (676, 443)
Screenshot: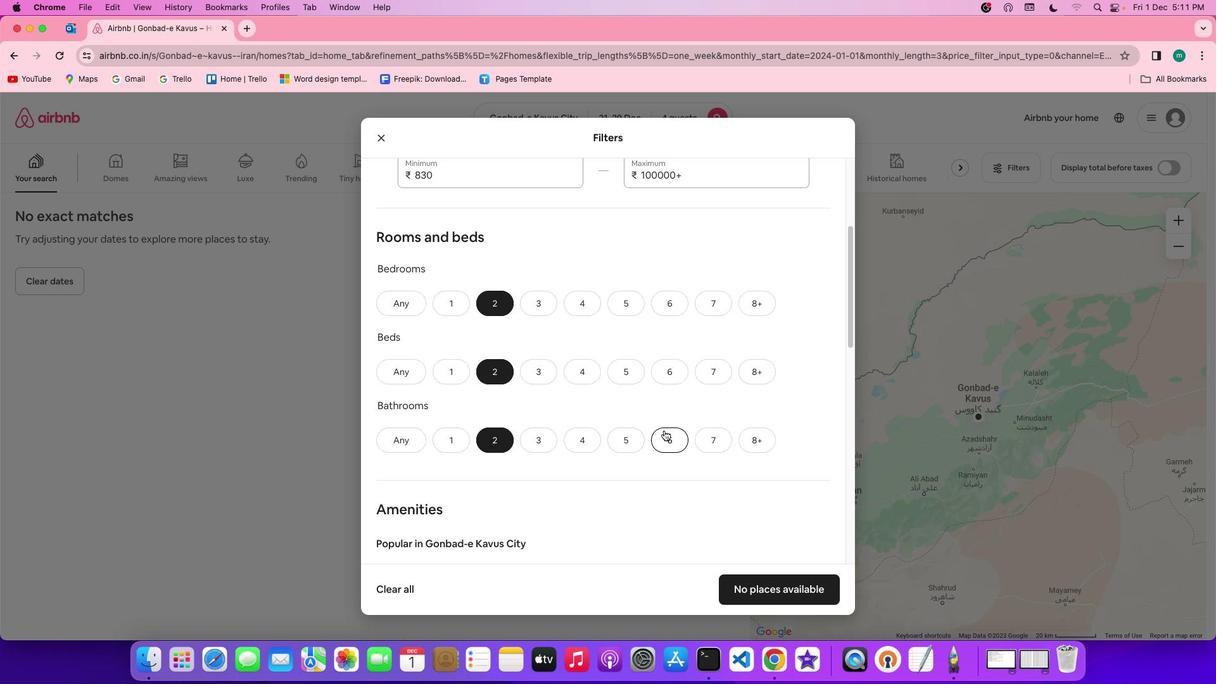 
Action: Mouse scrolled (676, 443) with delta (12, 12)
Screenshot: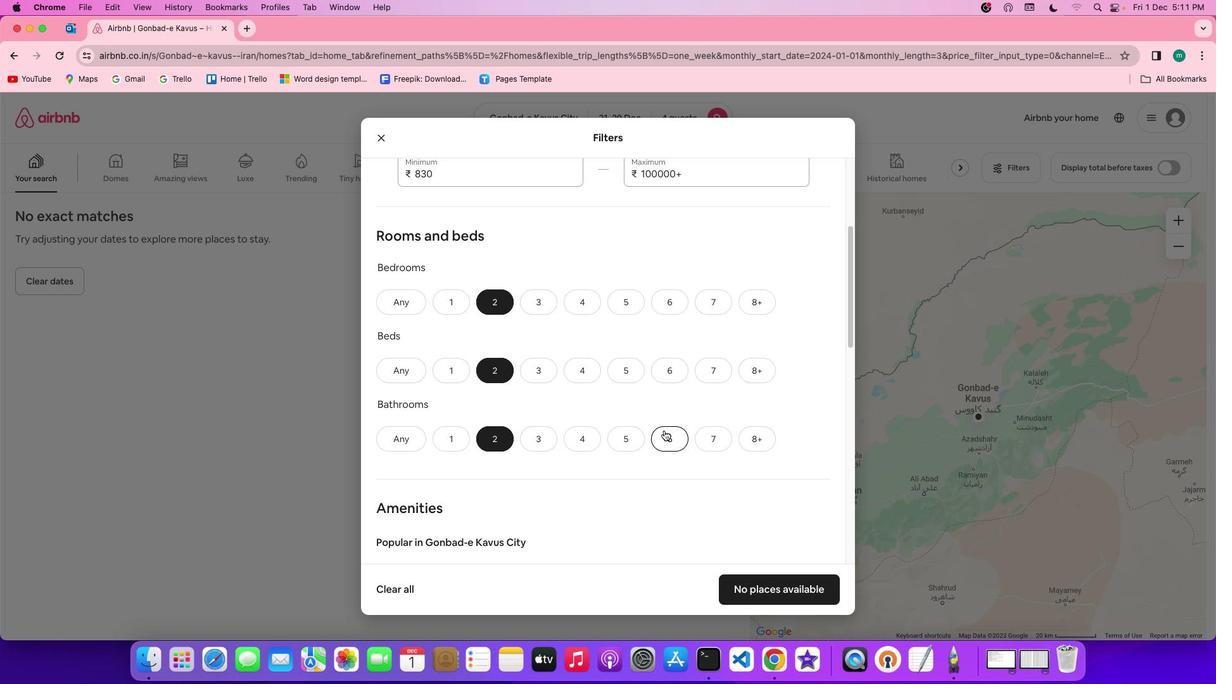 
Action: Mouse scrolled (676, 443) with delta (12, 12)
Screenshot: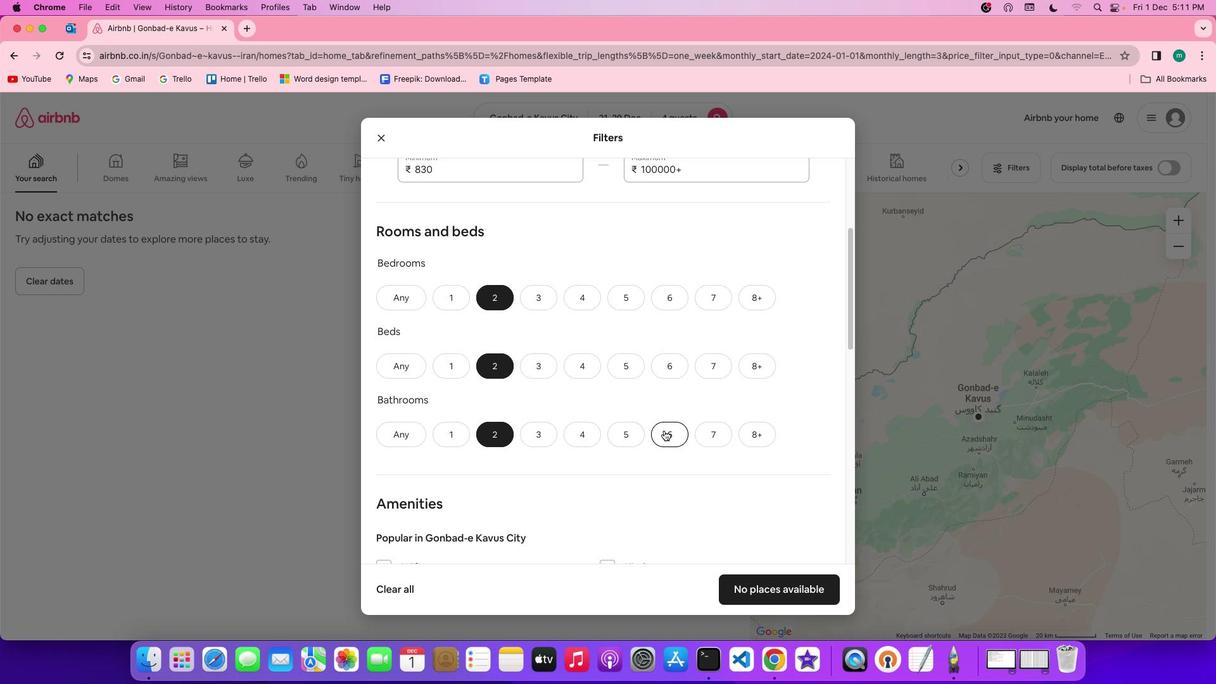 
Action: Mouse scrolled (676, 443) with delta (12, 12)
Screenshot: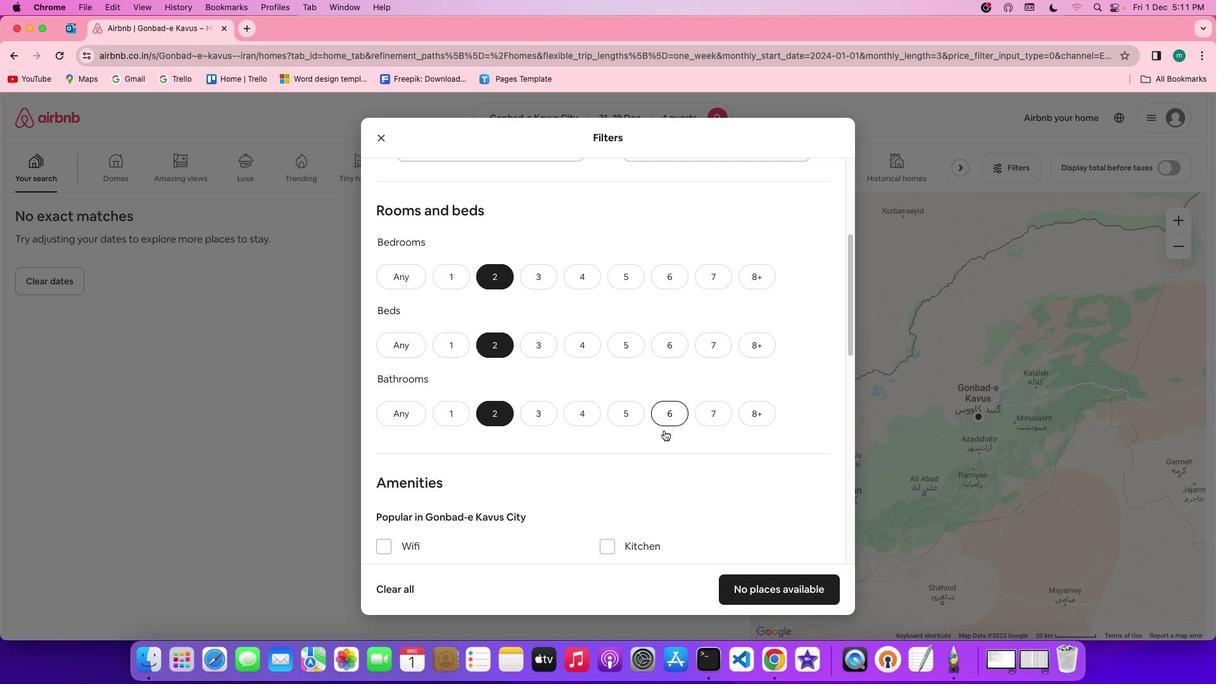 
Action: Mouse scrolled (676, 443) with delta (12, 12)
Screenshot: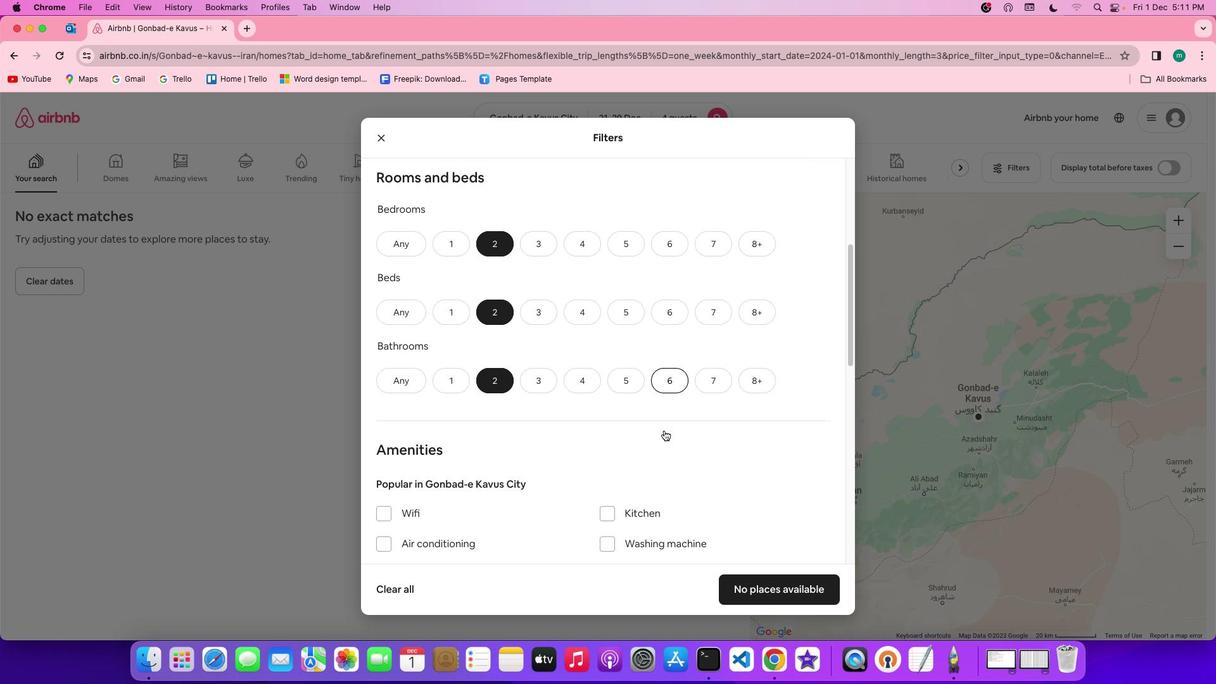 
Action: Mouse scrolled (676, 443) with delta (12, 12)
Screenshot: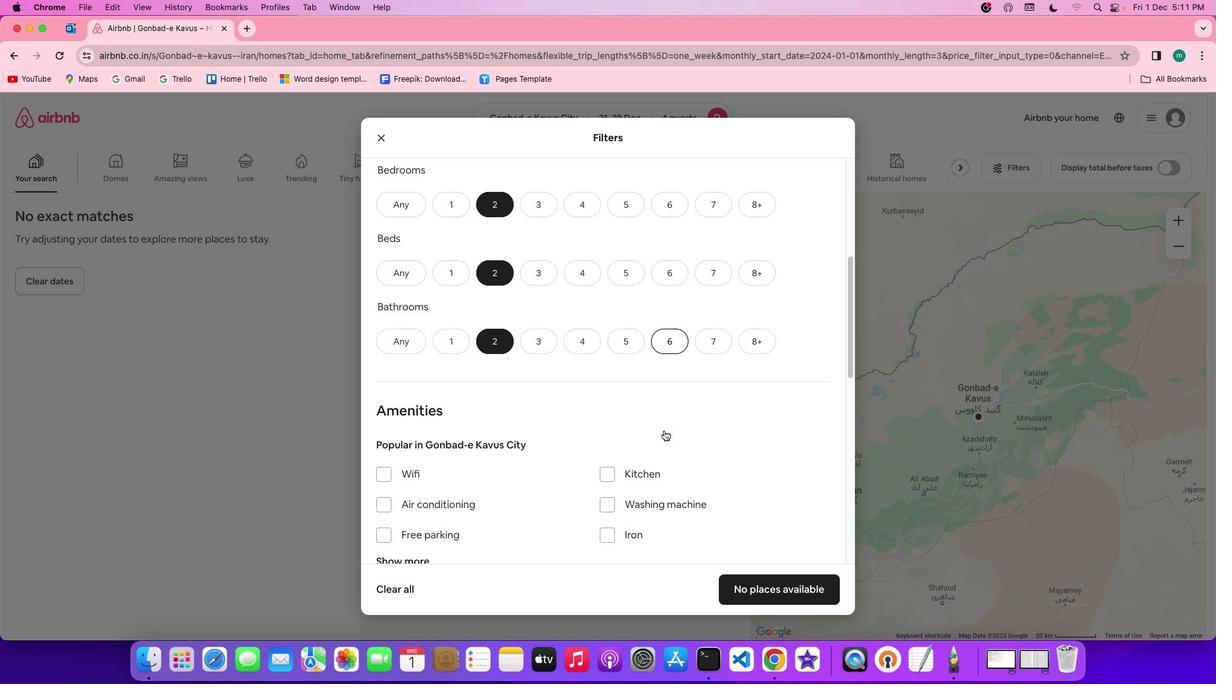 
Action: Mouse scrolled (676, 443) with delta (12, 12)
Screenshot: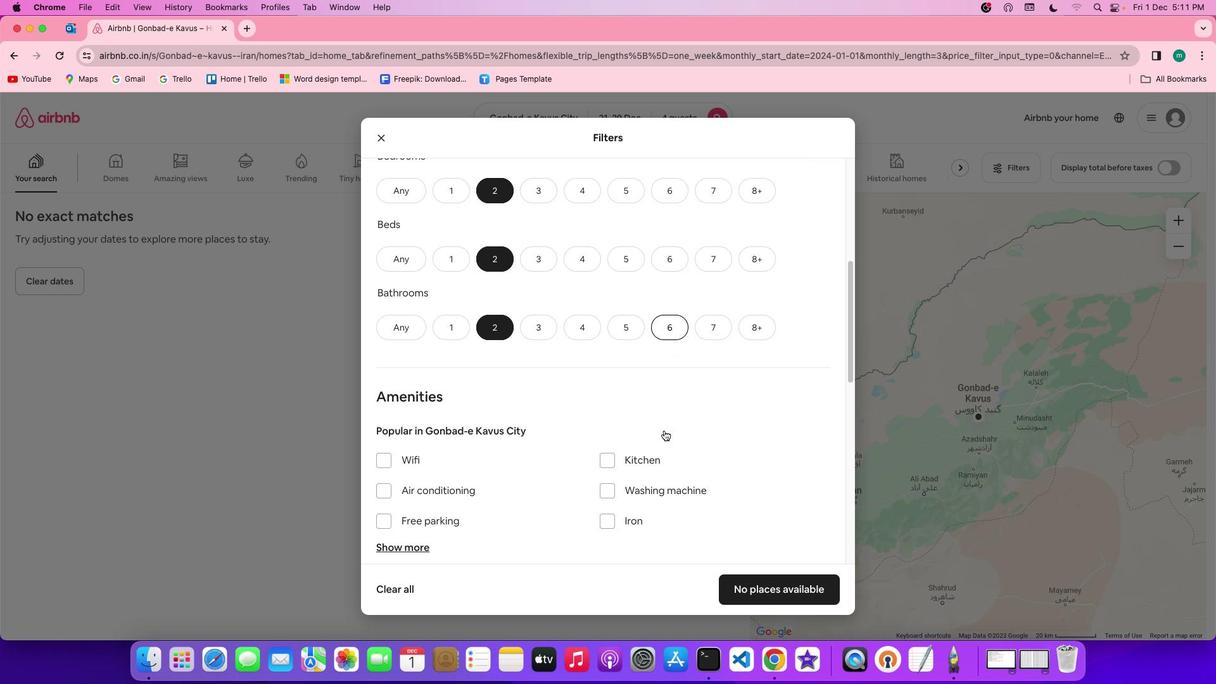 
Action: Mouse scrolled (676, 443) with delta (12, 11)
Screenshot: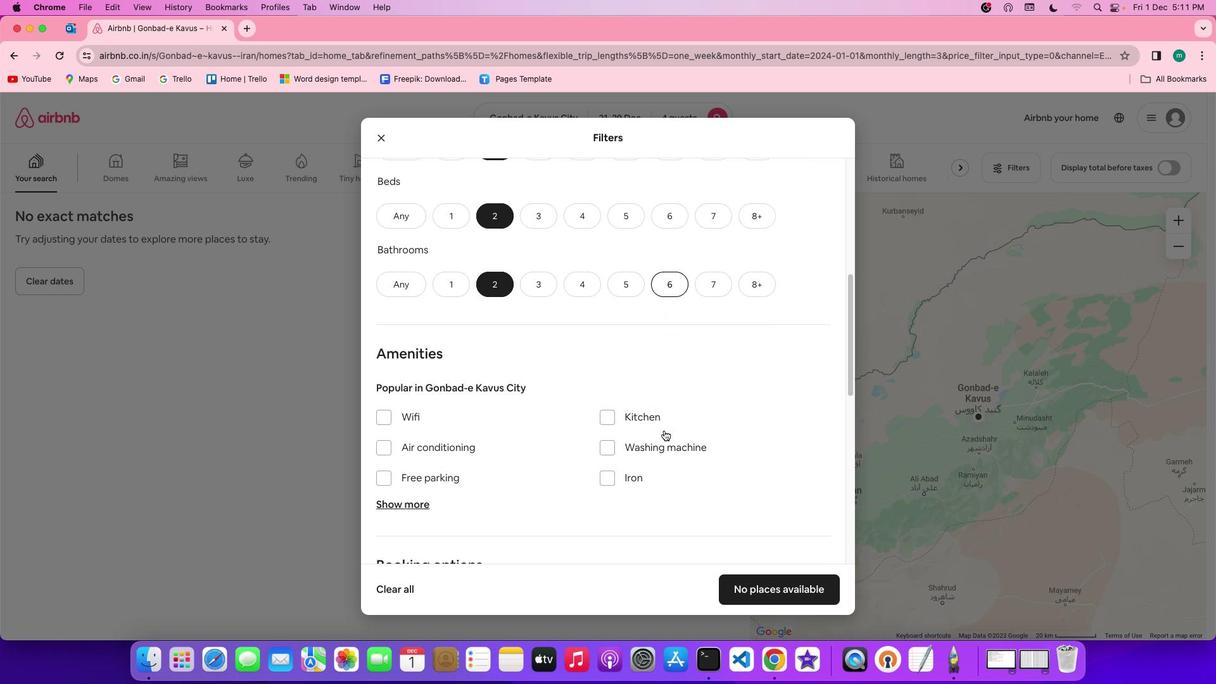 
Action: Mouse scrolled (676, 443) with delta (12, 12)
Screenshot: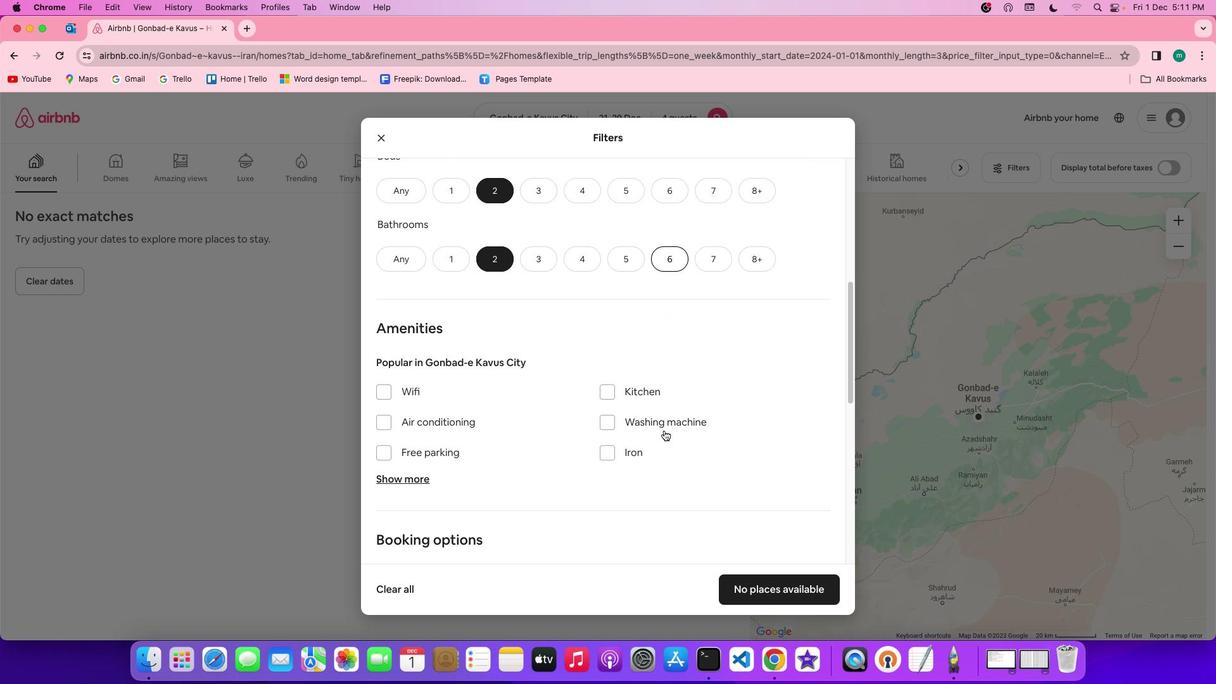 
Action: Mouse scrolled (676, 443) with delta (12, 12)
Screenshot: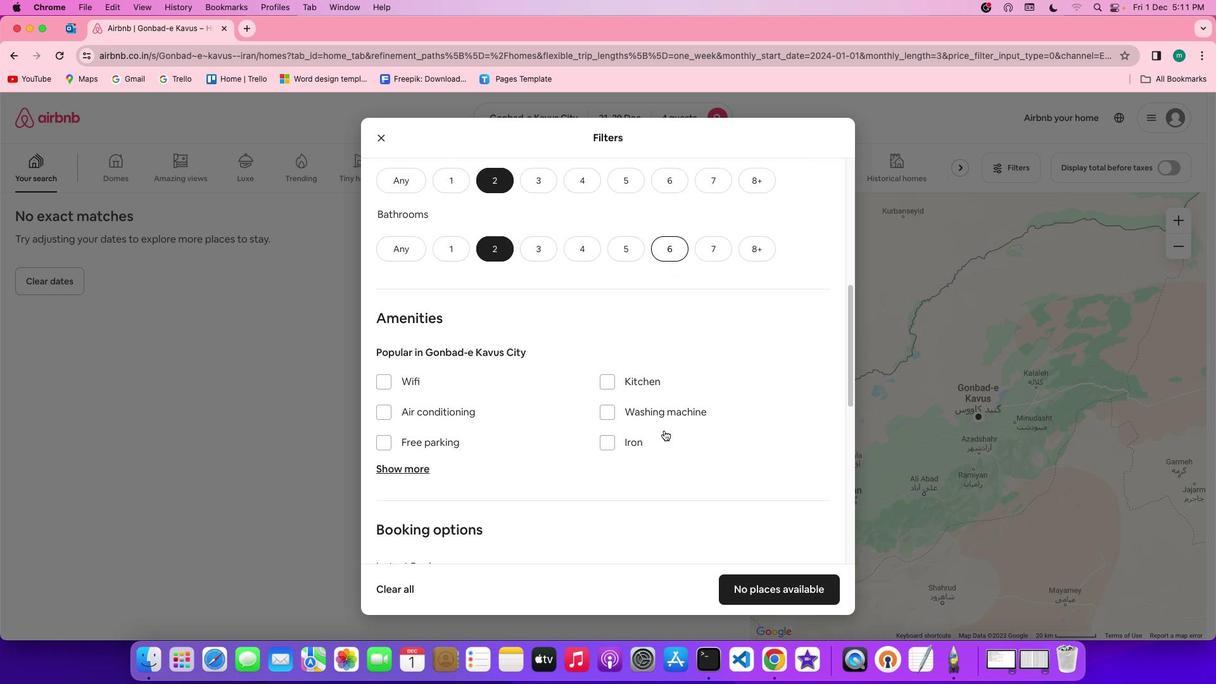 
Action: Mouse scrolled (676, 443) with delta (12, 11)
Screenshot: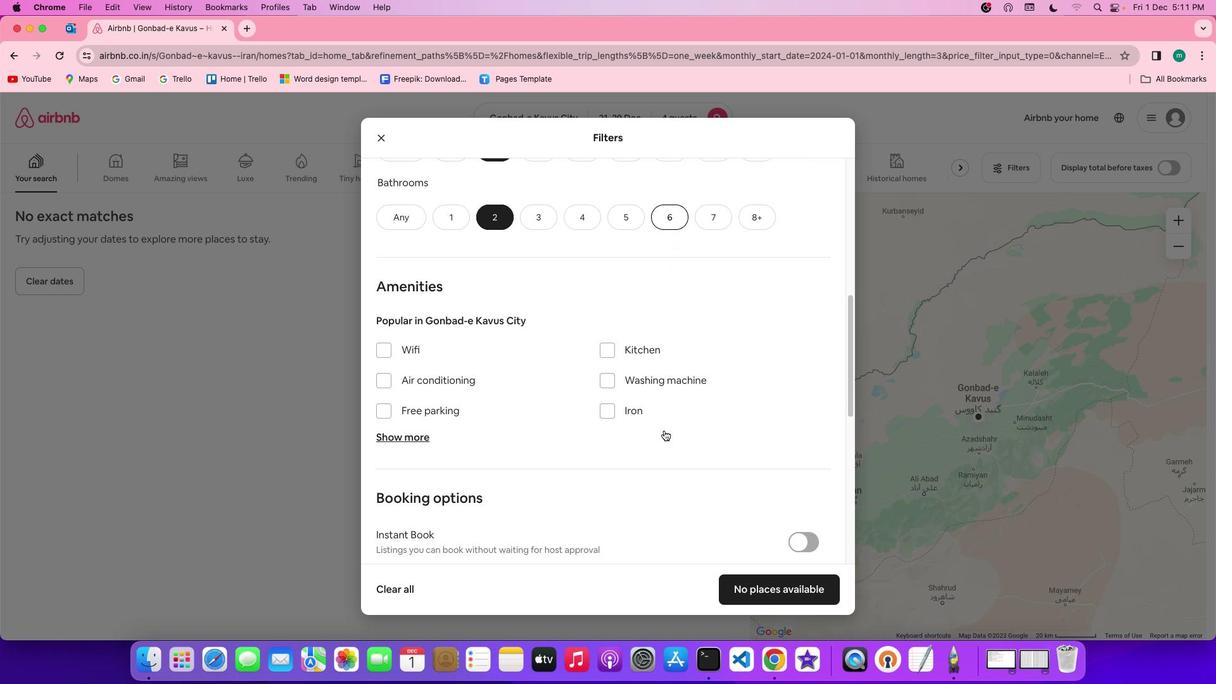 
Action: Mouse scrolled (676, 443) with delta (12, 12)
Screenshot: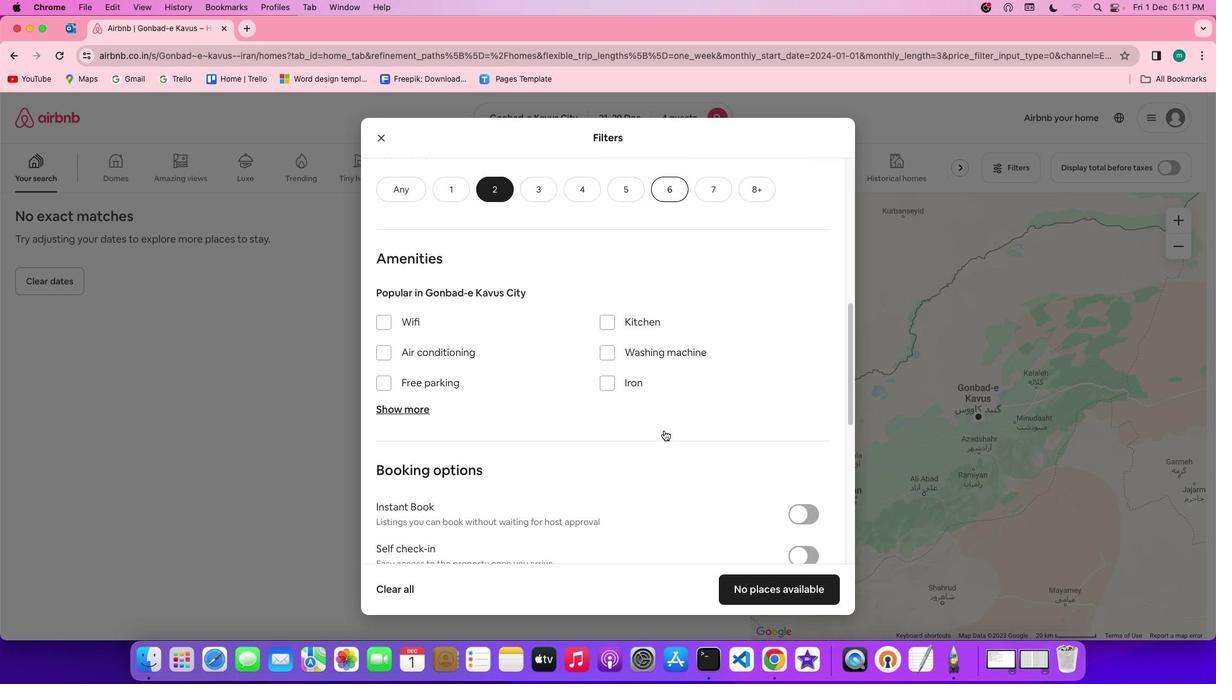 
Action: Mouse scrolled (676, 443) with delta (12, 12)
Screenshot: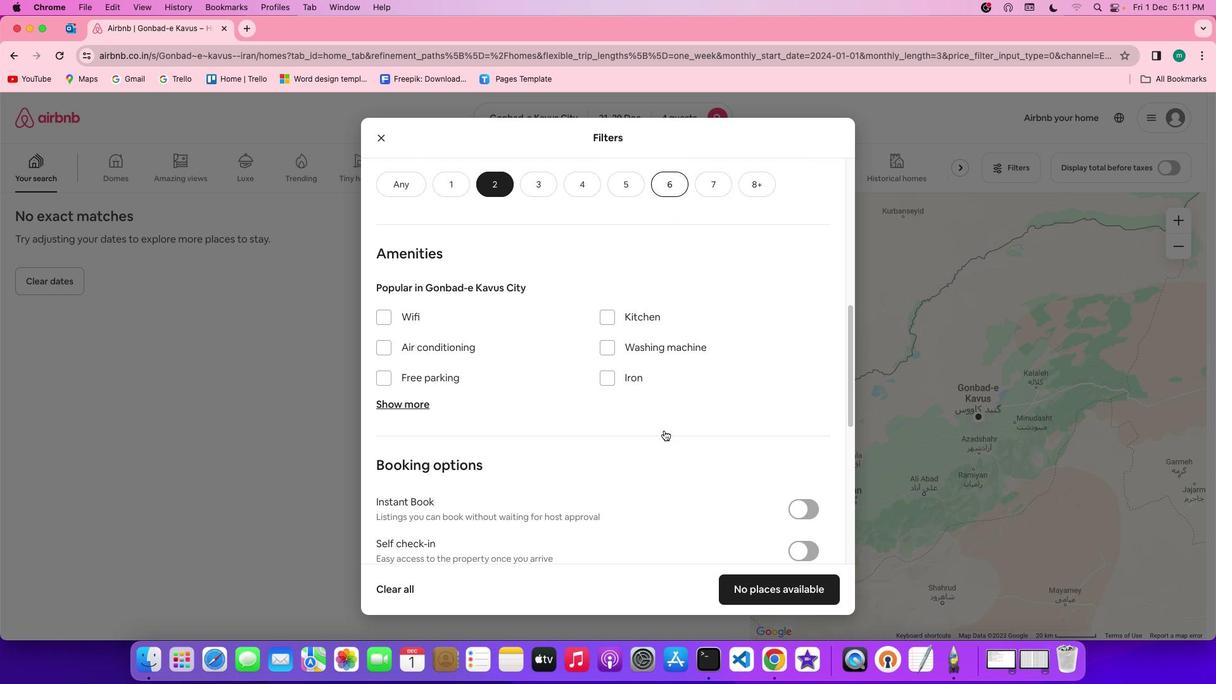 
Action: Mouse scrolled (676, 443) with delta (12, 12)
Screenshot: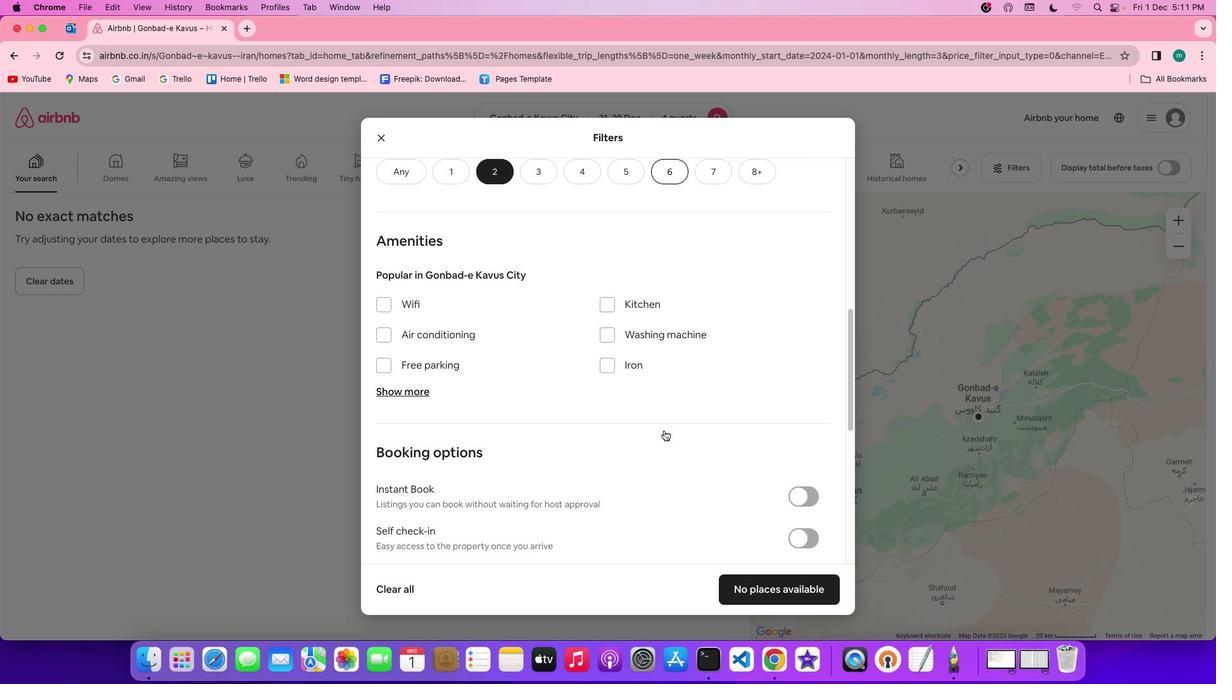 
Action: Mouse scrolled (676, 443) with delta (12, 12)
Screenshot: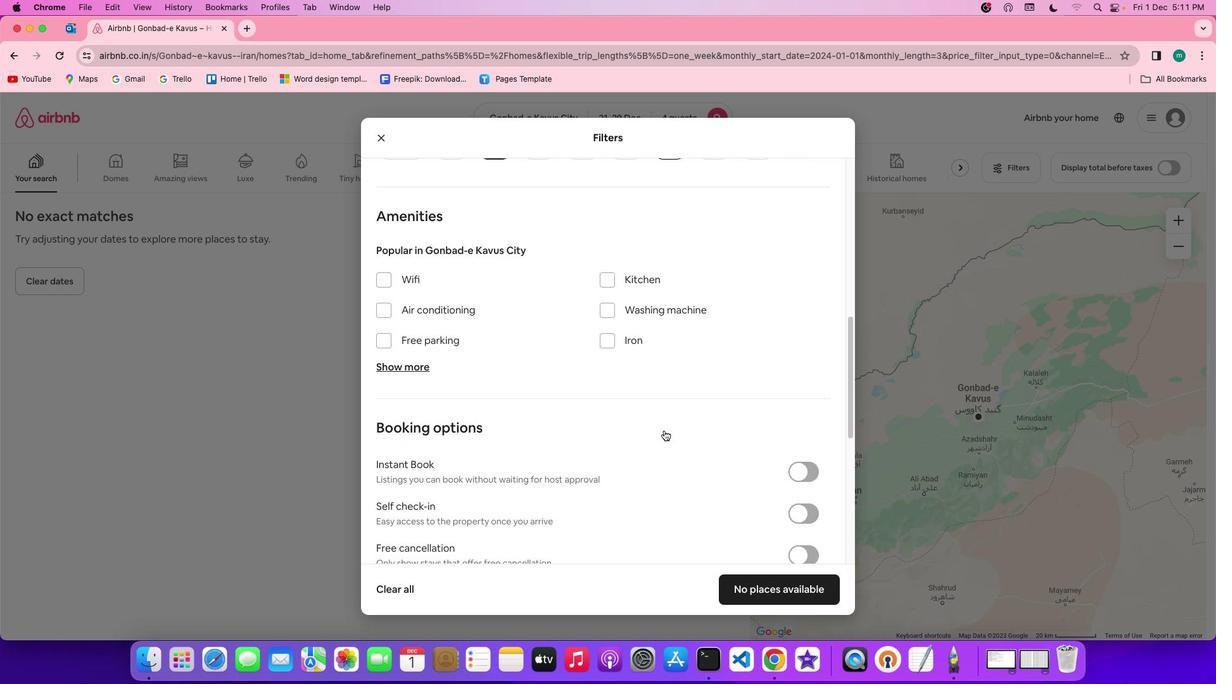 
Action: Mouse scrolled (676, 443) with delta (12, 12)
Screenshot: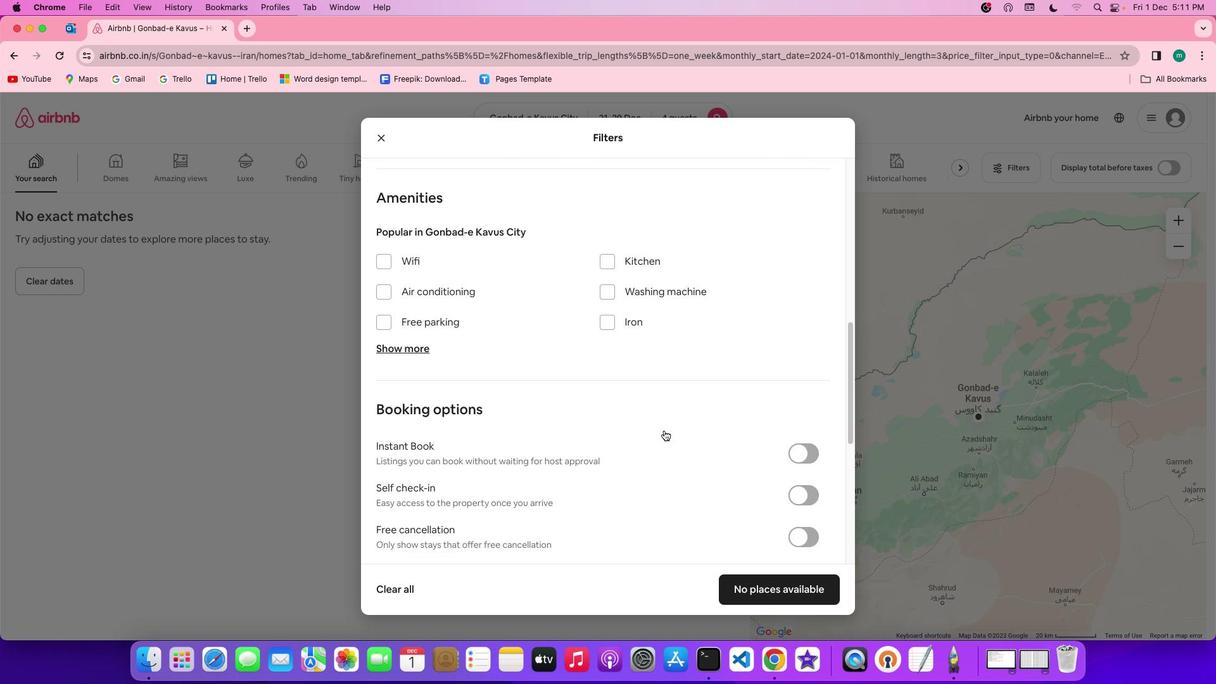 
Action: Mouse scrolled (676, 443) with delta (12, 11)
Screenshot: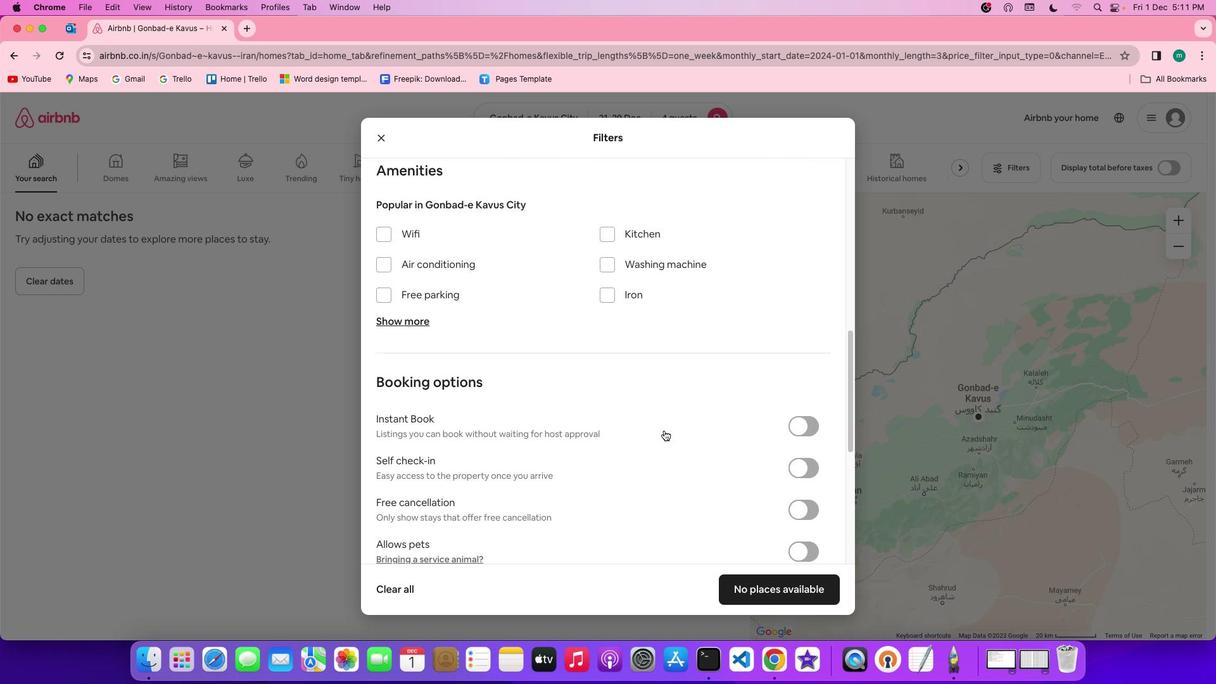 
Action: Mouse scrolled (676, 443) with delta (12, 10)
Screenshot: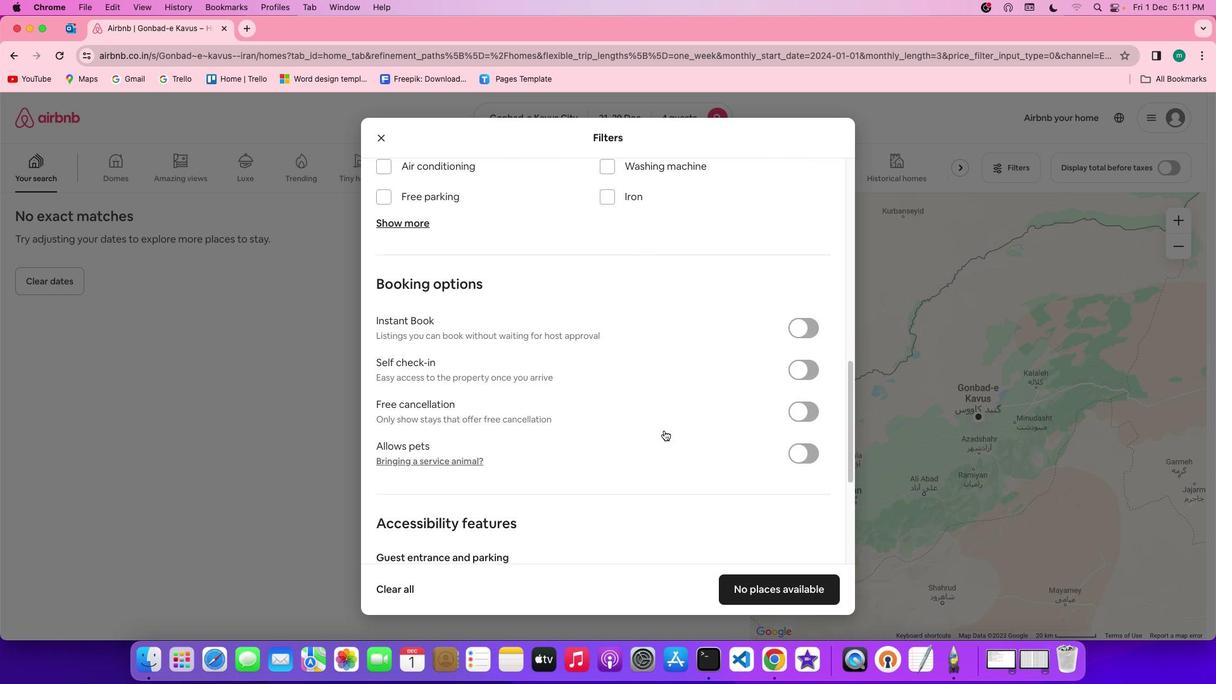 
Action: Mouse scrolled (676, 443) with delta (12, 12)
Screenshot: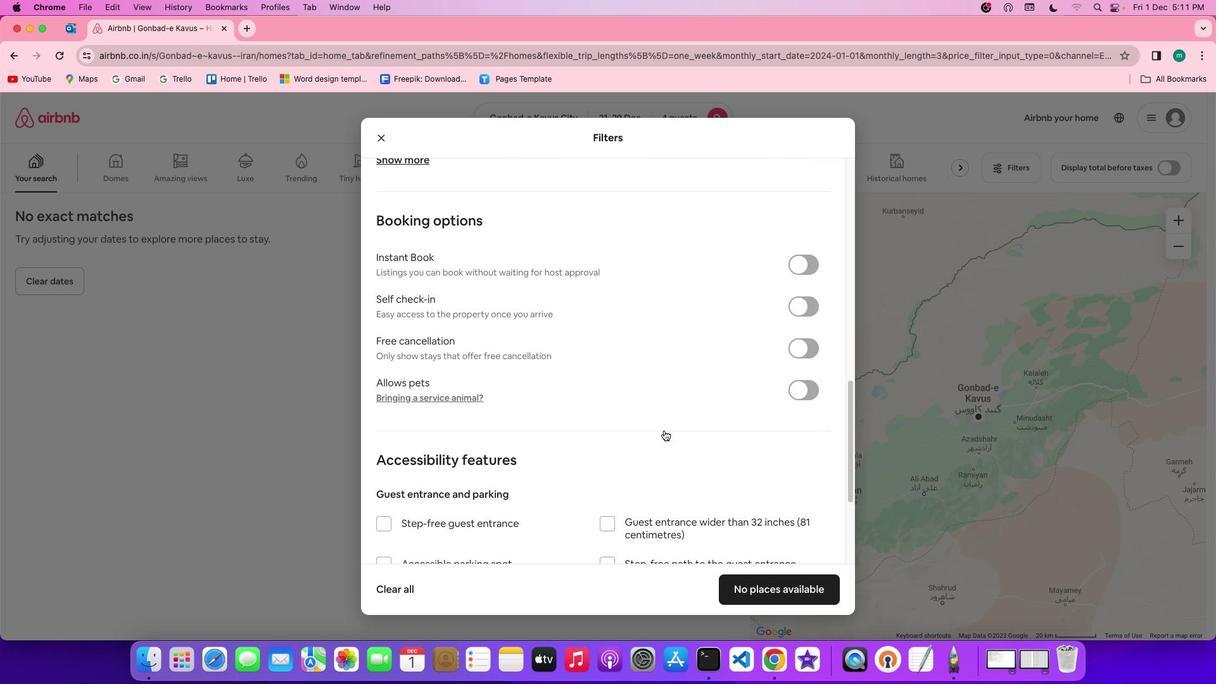 
Action: Mouse scrolled (676, 443) with delta (12, 12)
Screenshot: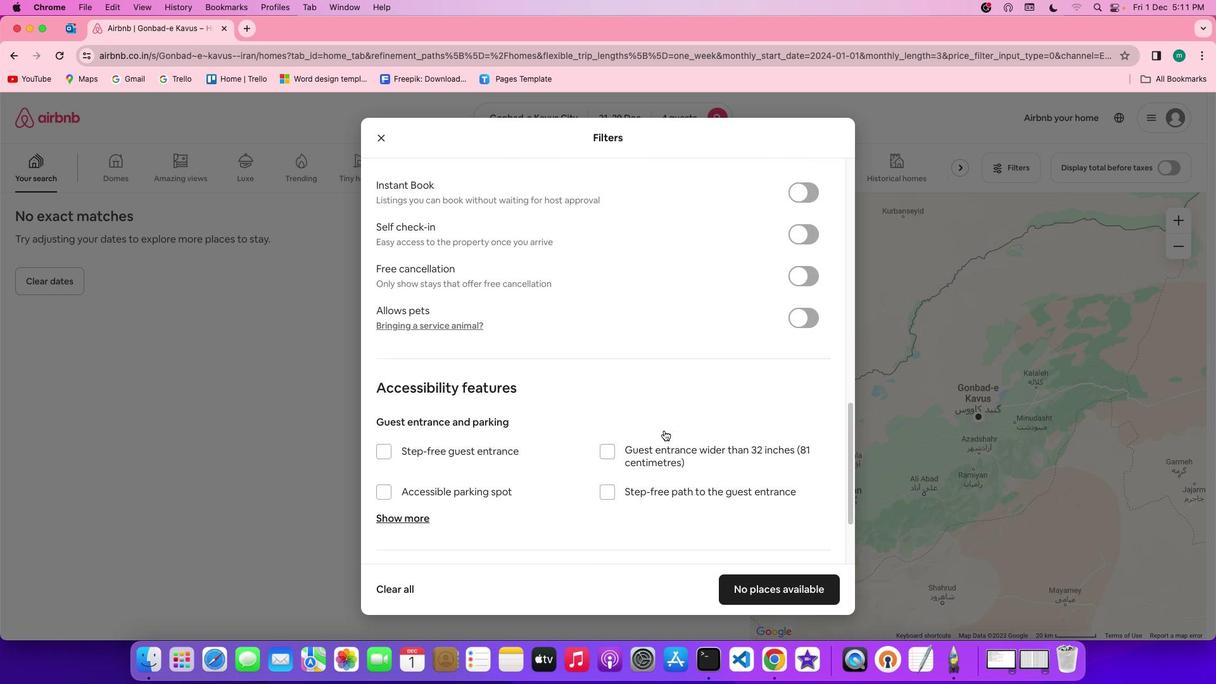 
Action: Mouse scrolled (676, 443) with delta (12, 10)
Screenshot: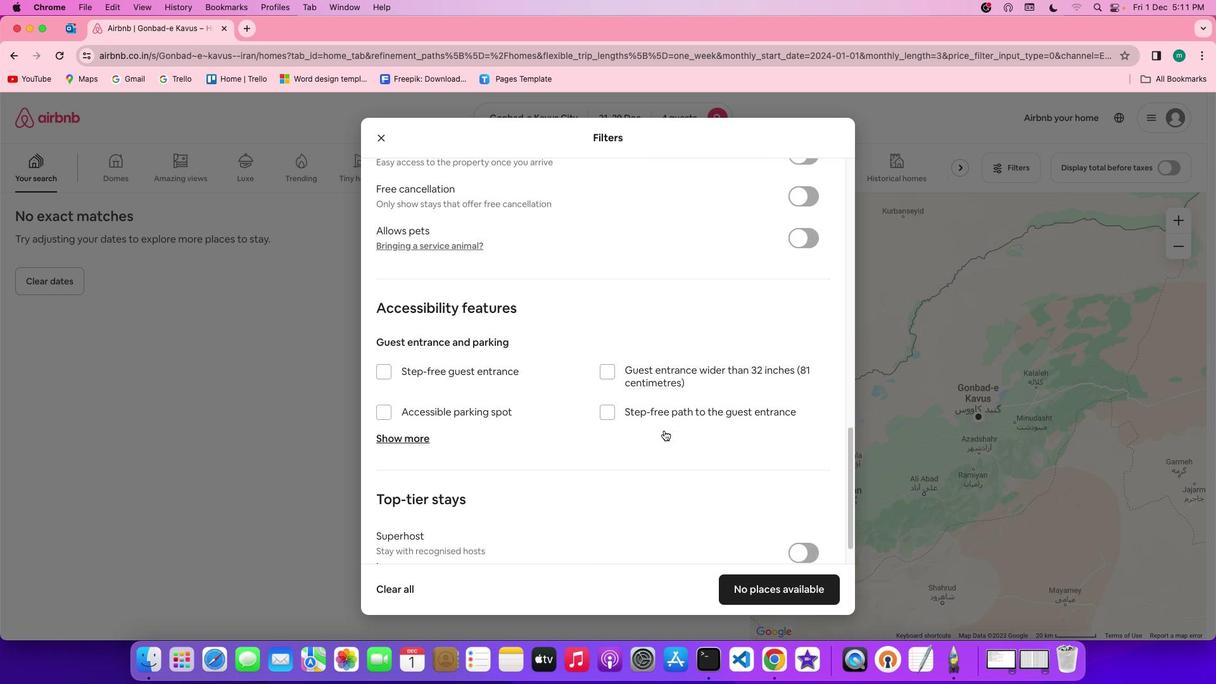 
Action: Mouse scrolled (676, 443) with delta (12, 9)
Screenshot: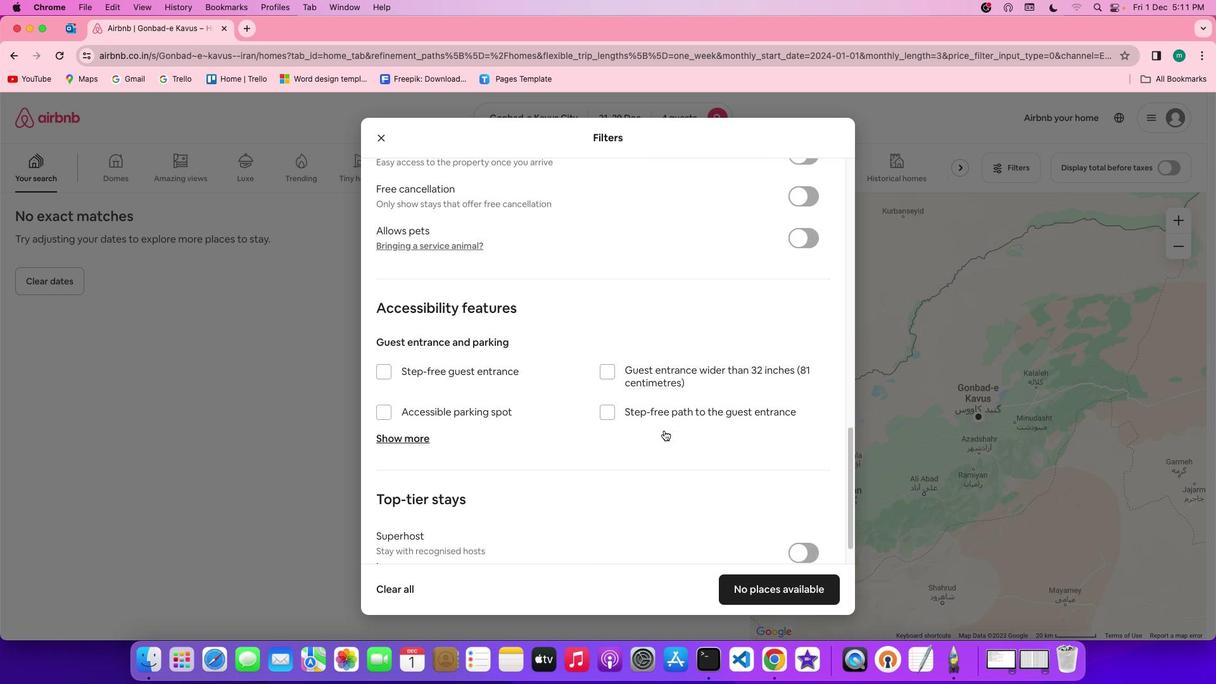 
Action: Mouse scrolled (676, 443) with delta (12, 9)
Screenshot: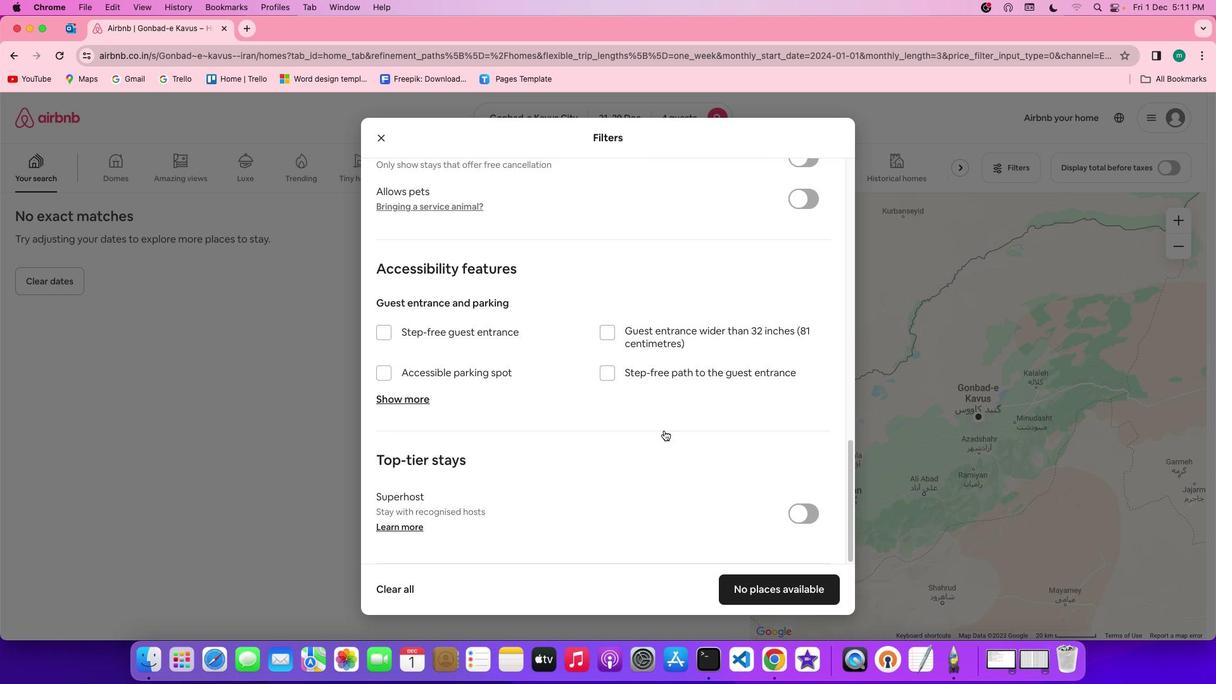 
Action: Mouse scrolled (676, 443) with delta (12, 12)
Screenshot: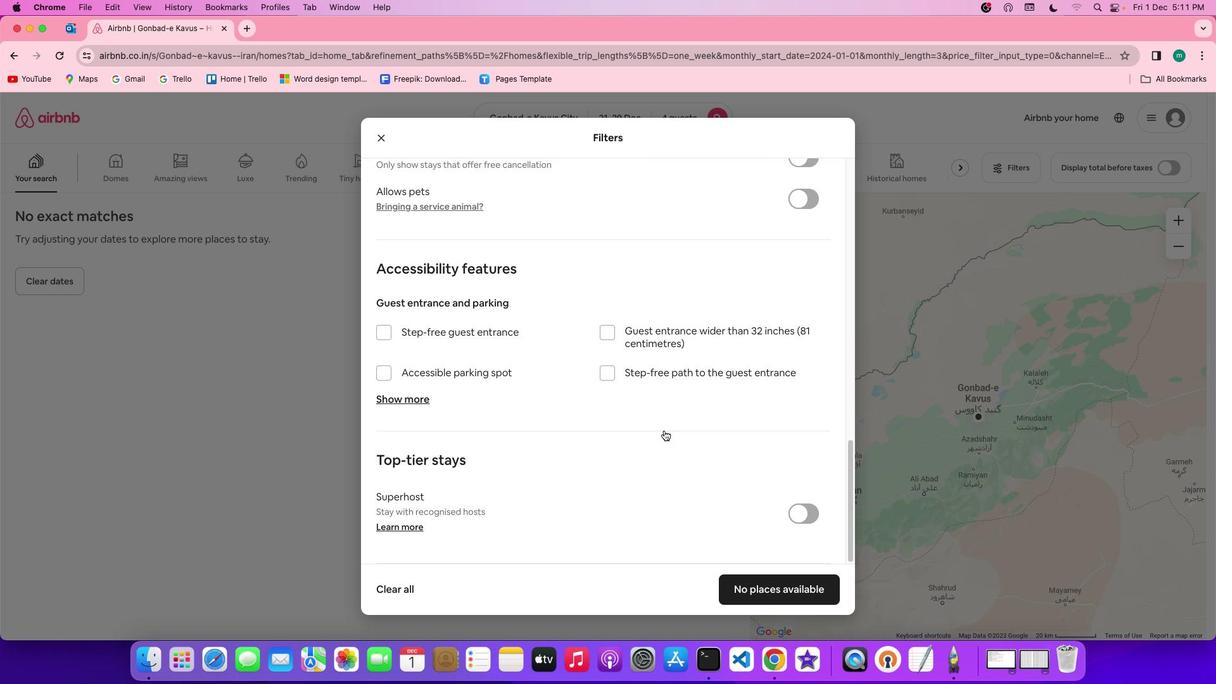 
Action: Mouse scrolled (676, 443) with delta (12, 12)
Screenshot: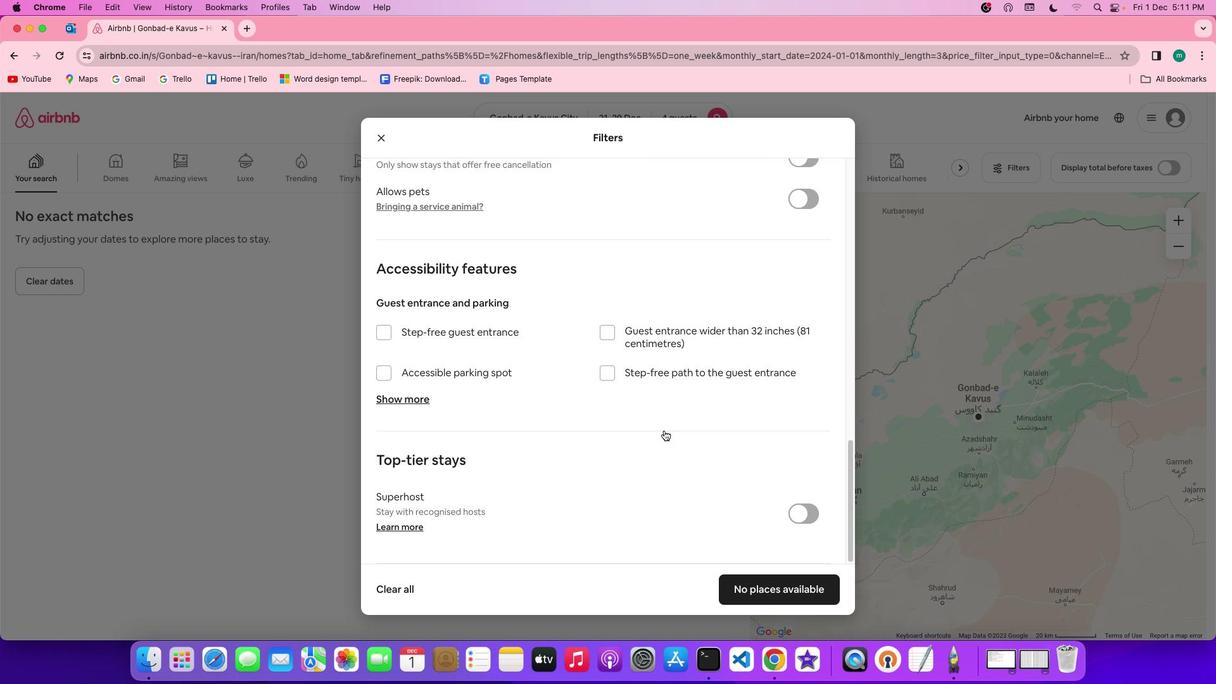 
Action: Mouse scrolled (676, 443) with delta (12, 10)
Screenshot: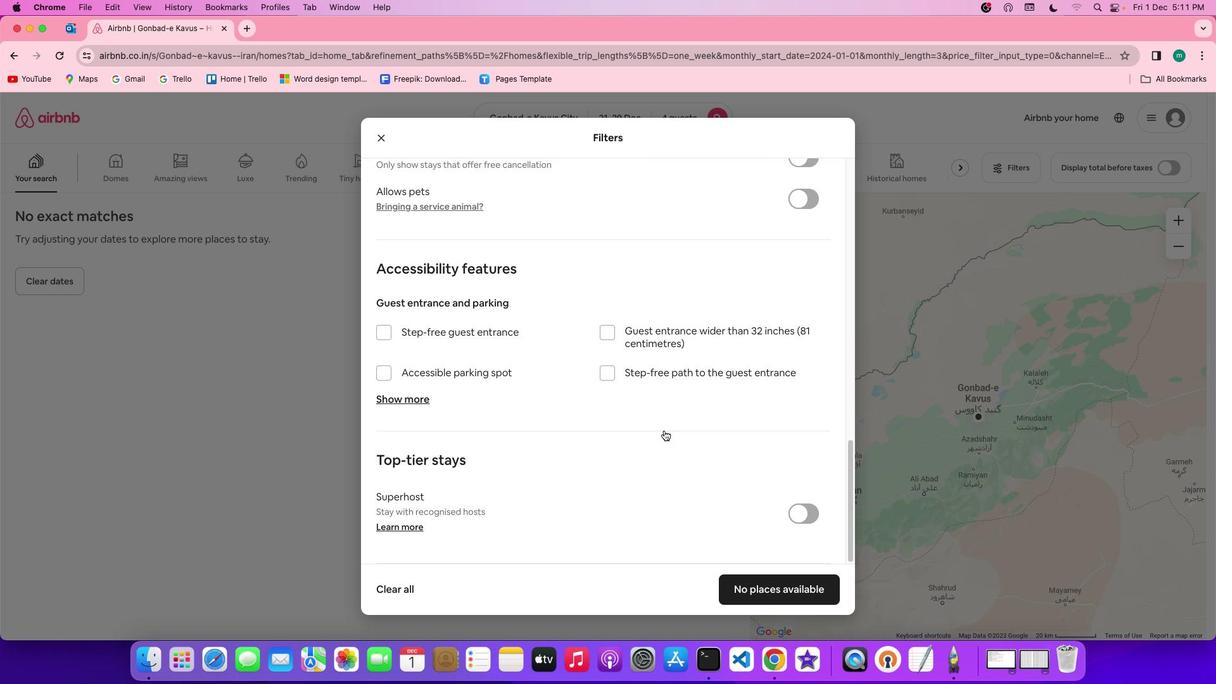 
Action: Mouse scrolled (676, 443) with delta (12, 9)
Screenshot: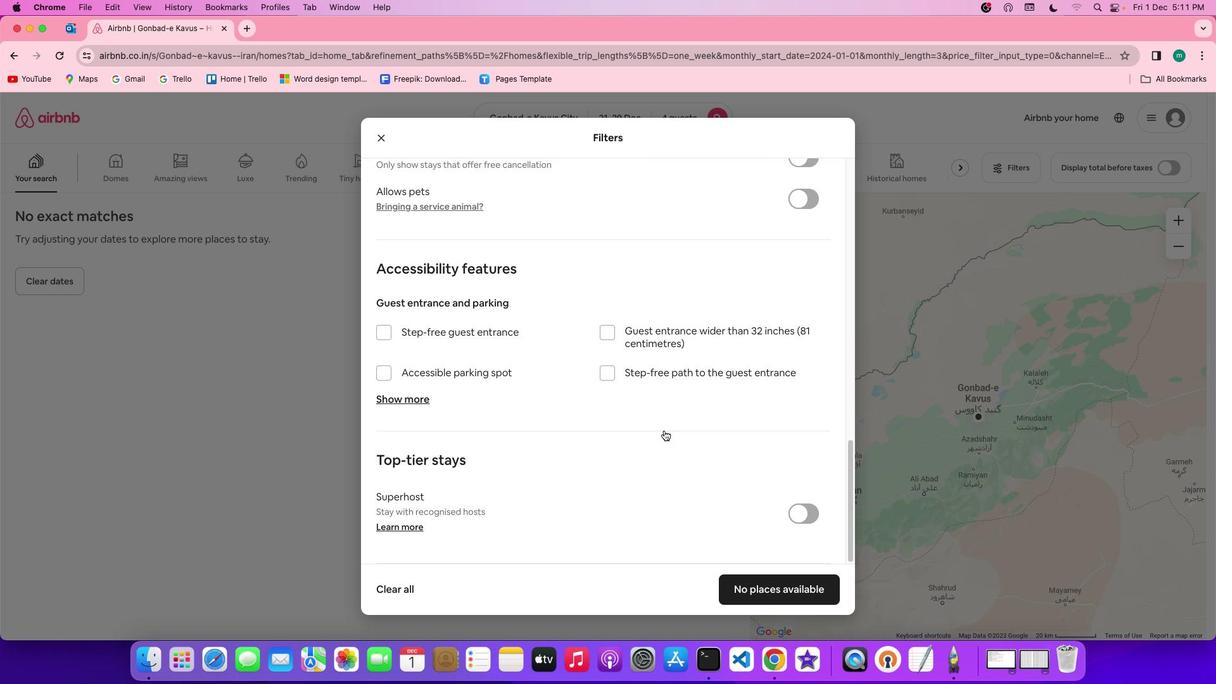 
Action: Mouse scrolled (676, 443) with delta (12, 9)
Screenshot: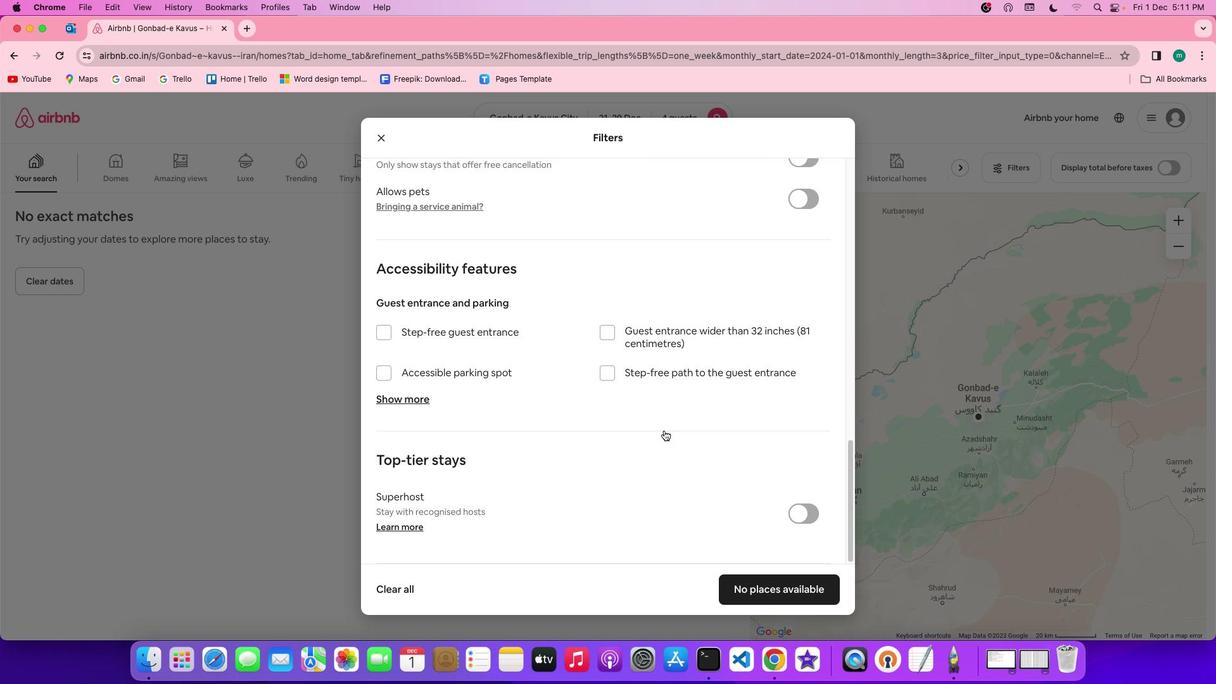 
Action: Mouse scrolled (676, 443) with delta (12, 12)
Screenshot: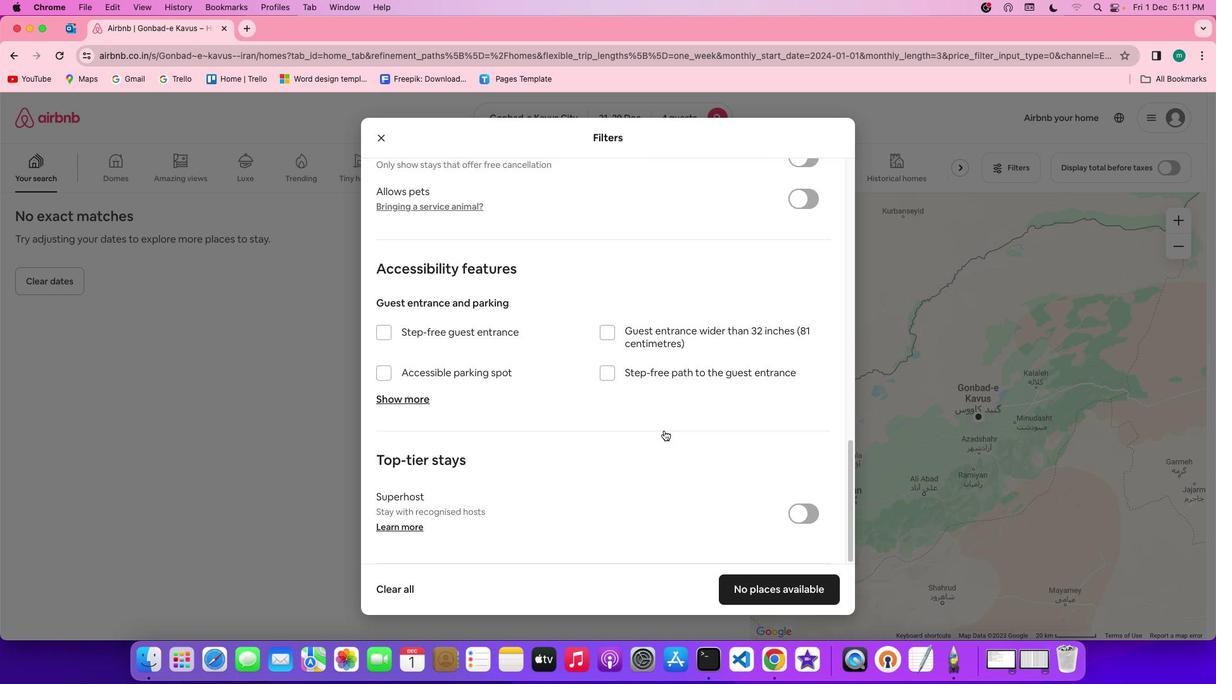 
Action: Mouse scrolled (676, 443) with delta (12, 12)
Screenshot: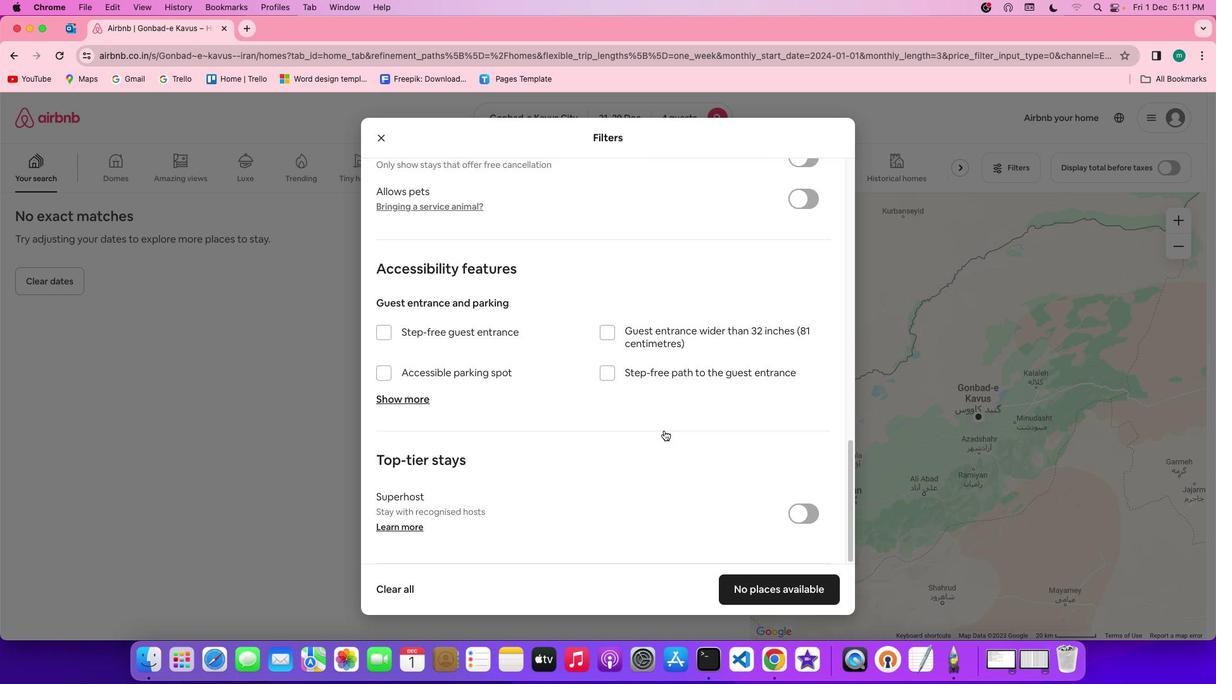 
Action: Mouse scrolled (676, 443) with delta (12, 11)
Screenshot: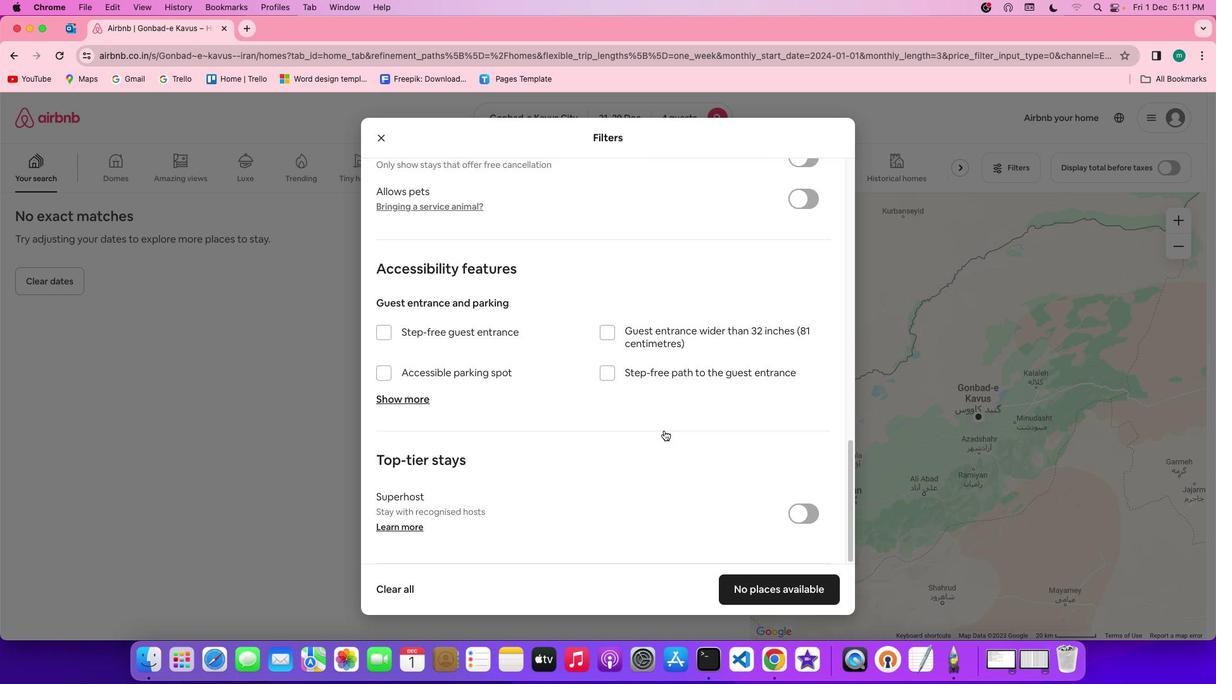 
Action: Mouse scrolled (676, 443) with delta (12, 10)
Screenshot: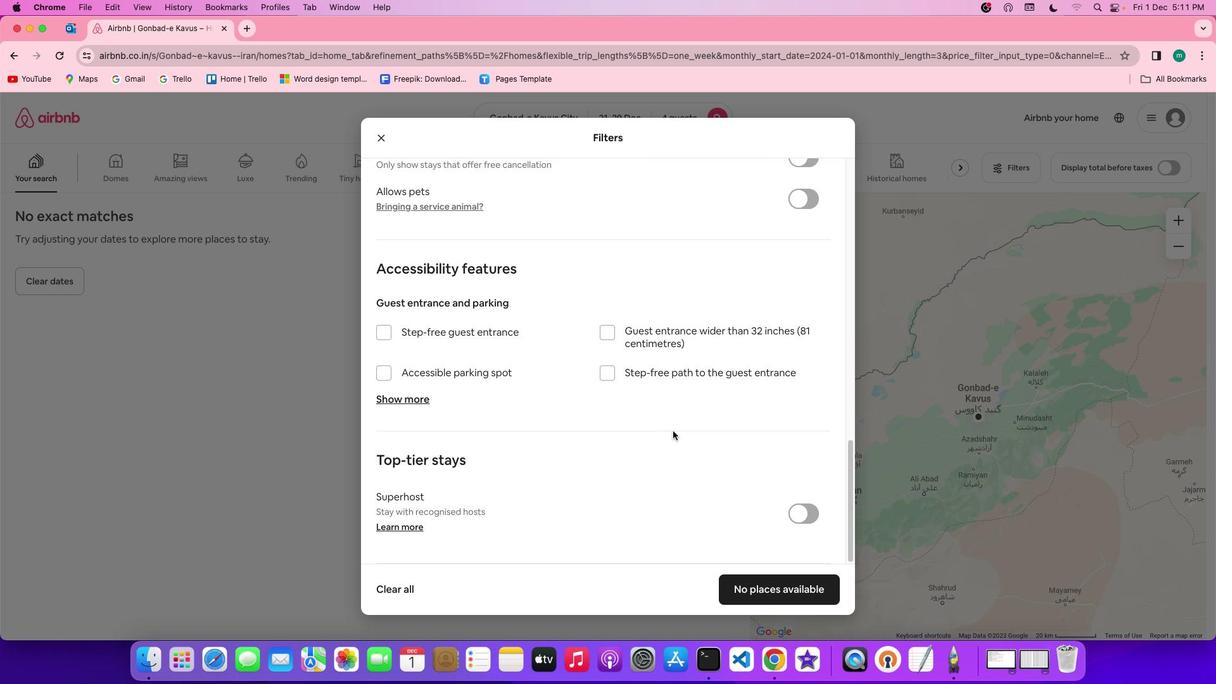 
Action: Mouse moved to (808, 600)
Screenshot: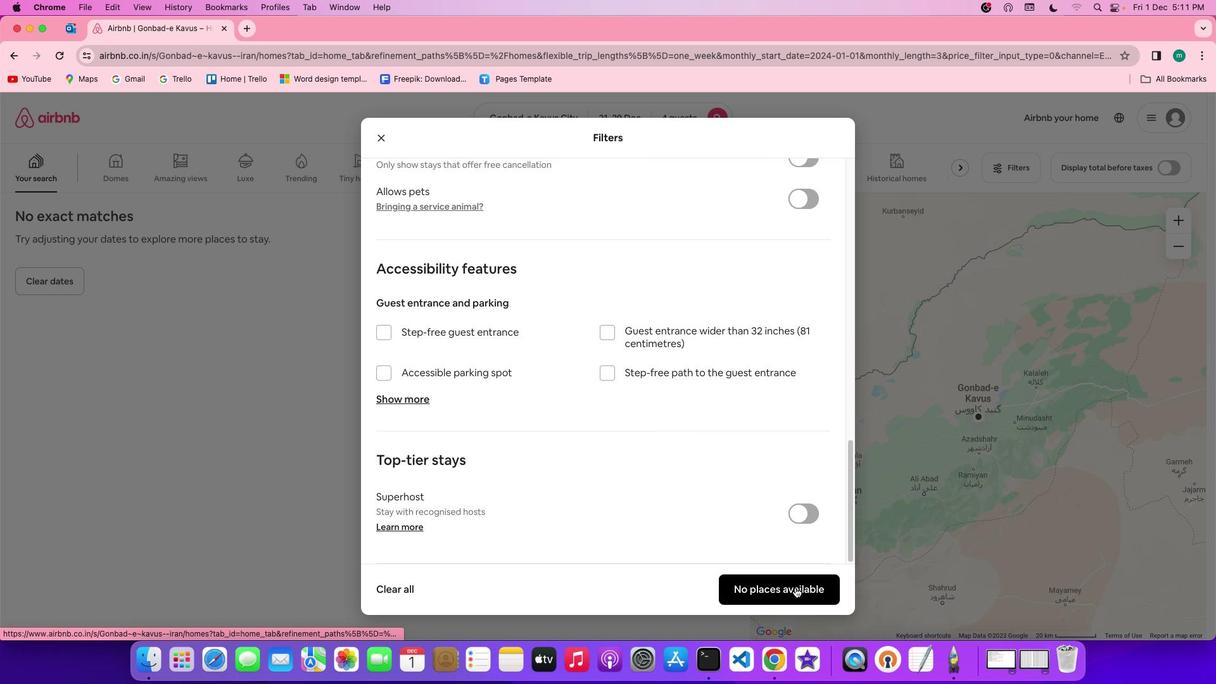 
Action: Mouse pressed left at (808, 600)
Screenshot: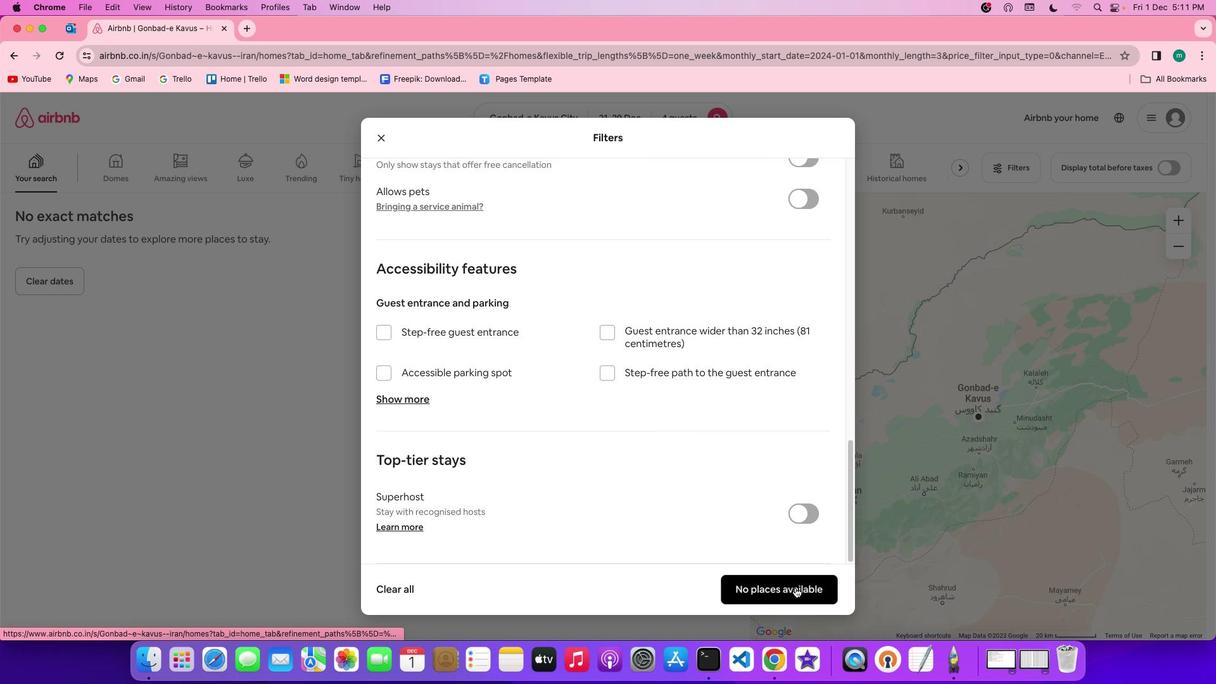 
Action: Mouse moved to (365, 415)
Screenshot: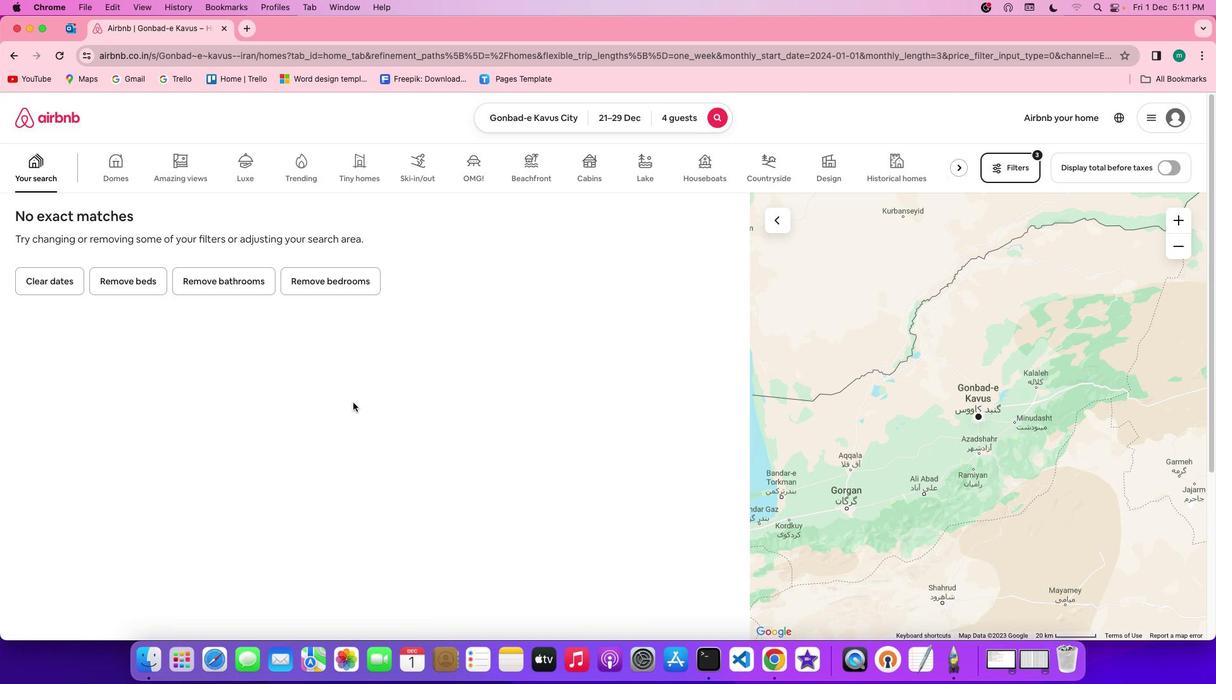 
